 Task: Create a due date automation trigger when advanced on, 2 days before a card is due add dates not starting tomorrow at 11:00 AM.
Action: Mouse moved to (1120, 330)
Screenshot: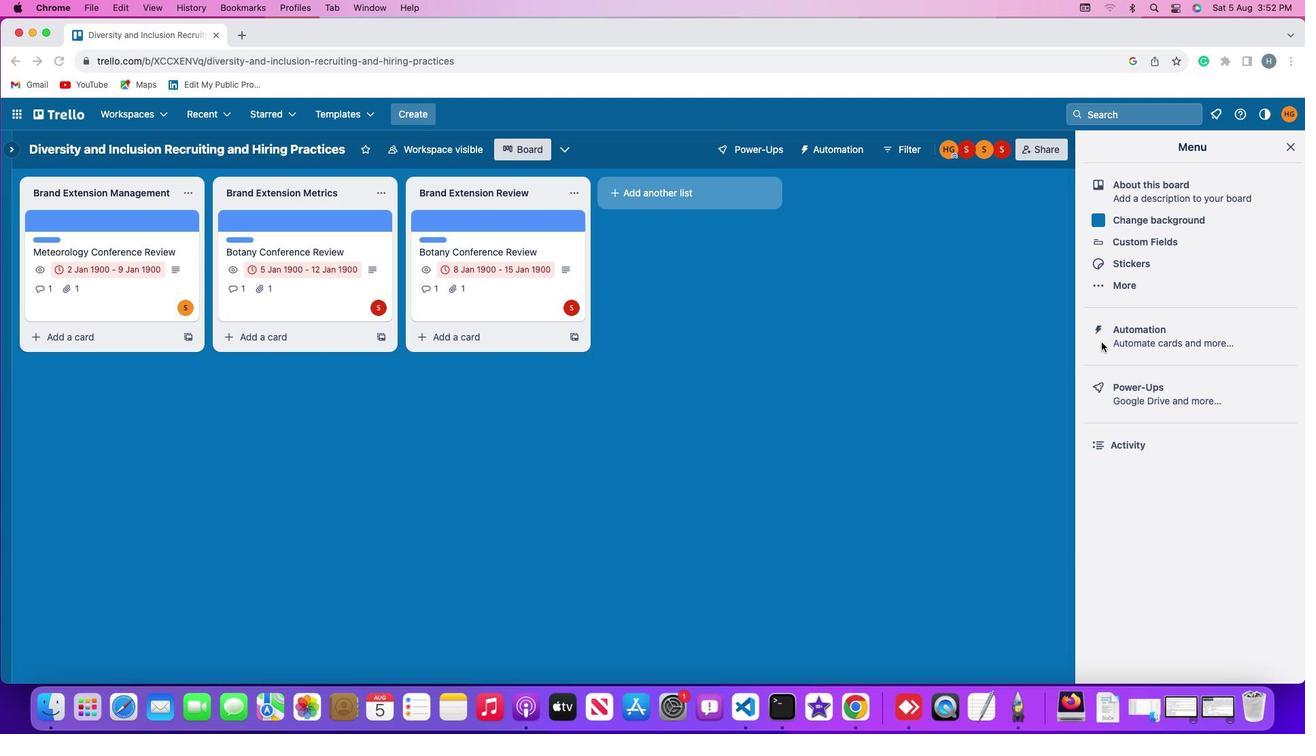 
Action: Mouse pressed left at (1120, 330)
Screenshot: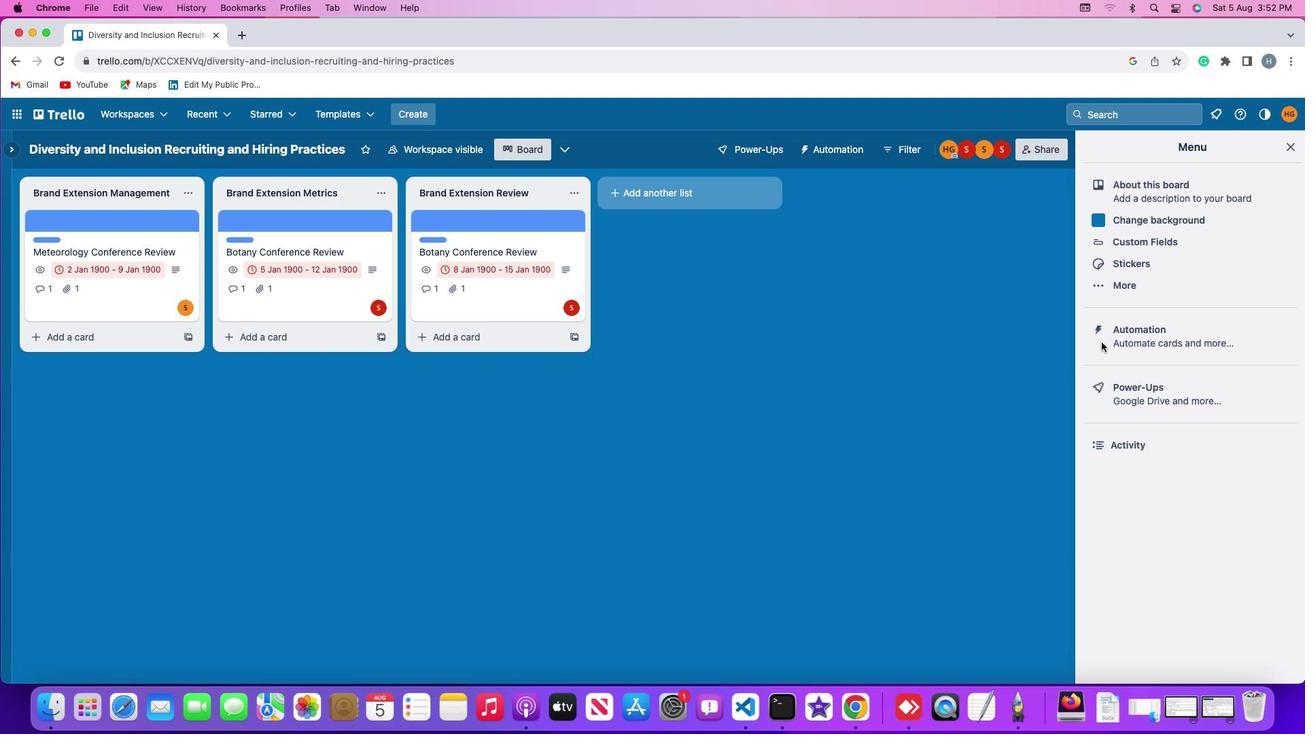 
Action: Mouse moved to (1120, 329)
Screenshot: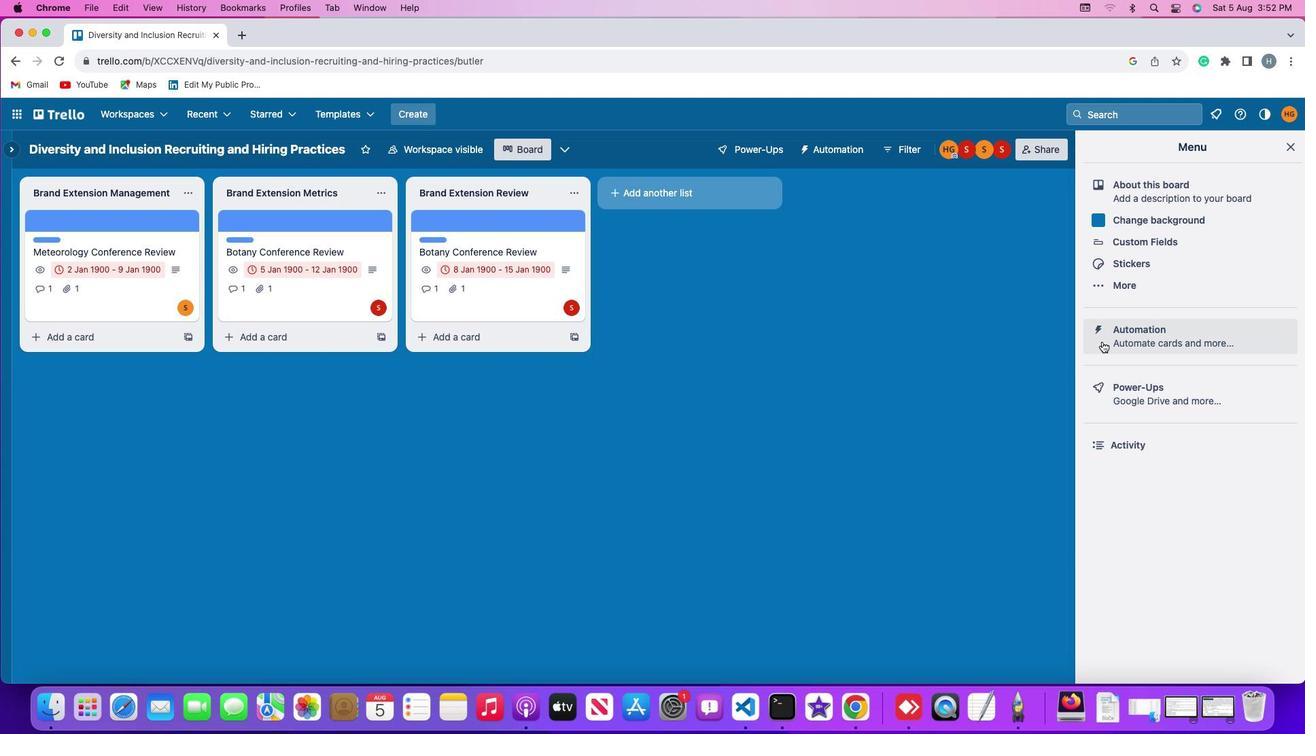 
Action: Mouse pressed left at (1120, 329)
Screenshot: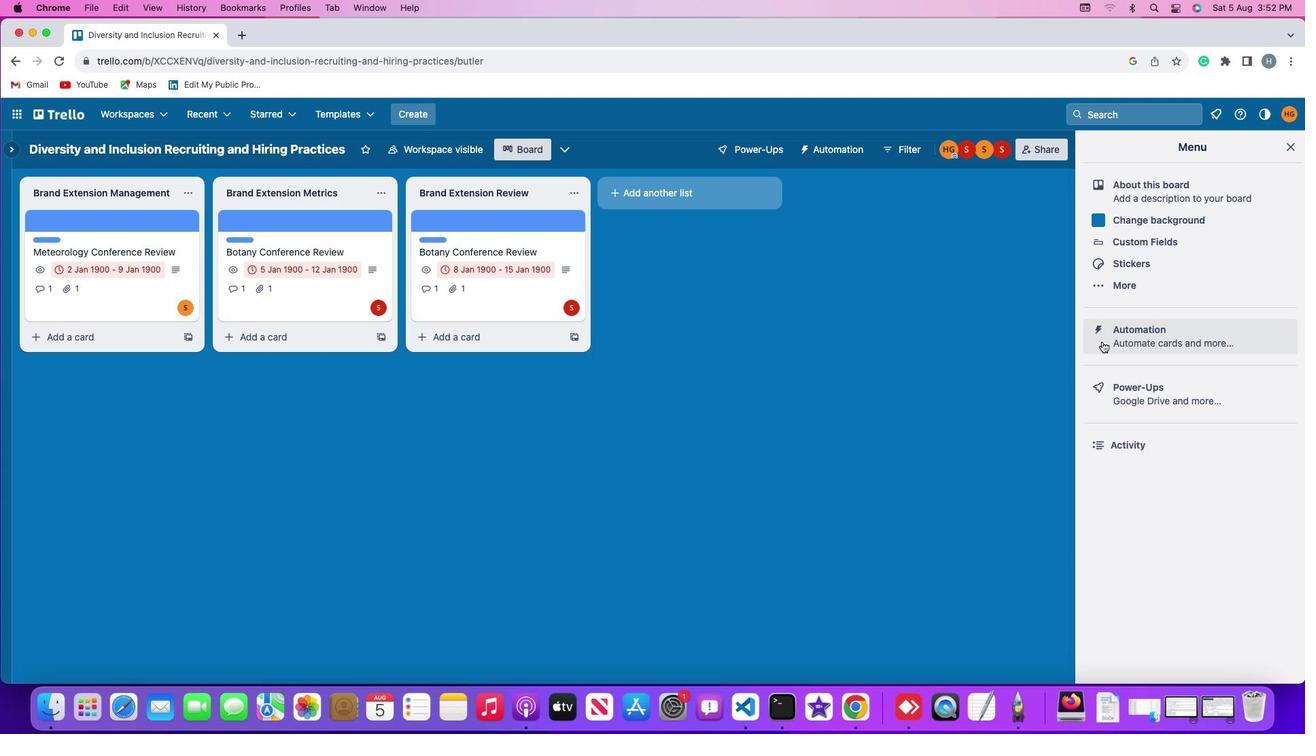 
Action: Mouse moved to (19, 310)
Screenshot: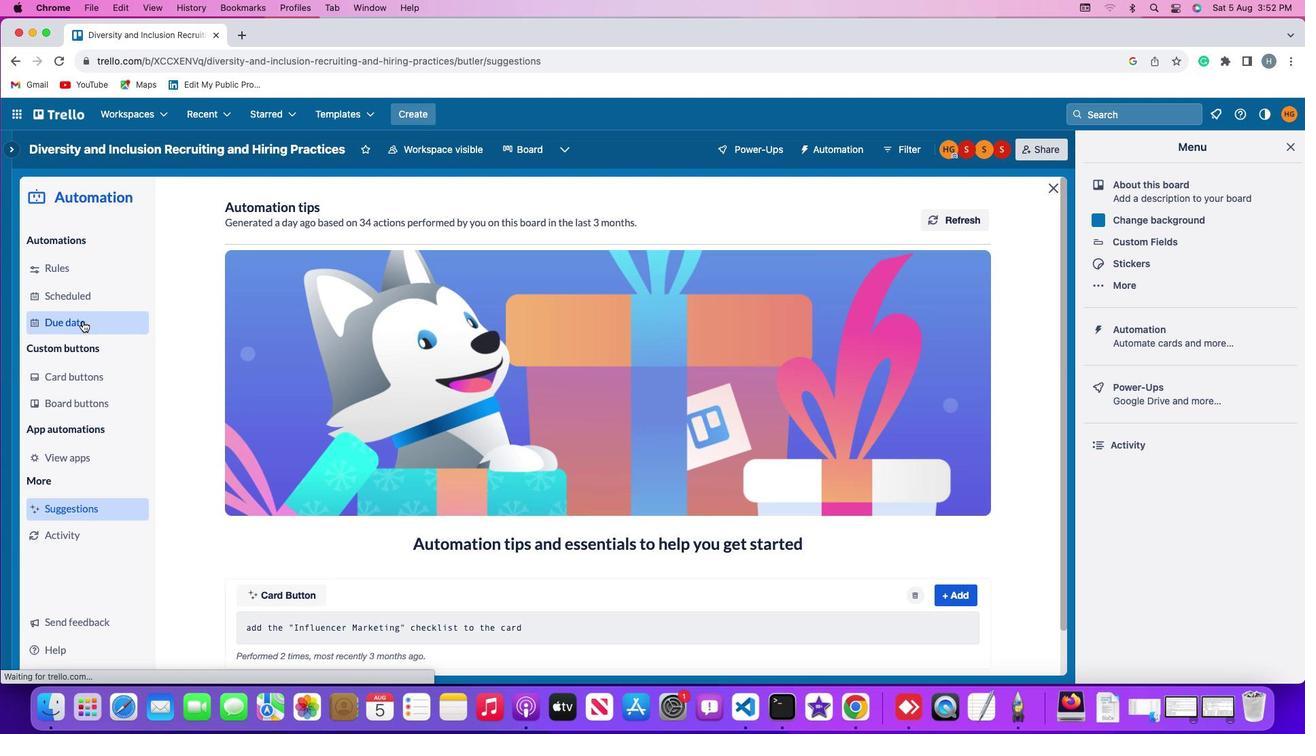 
Action: Mouse pressed left at (19, 310)
Screenshot: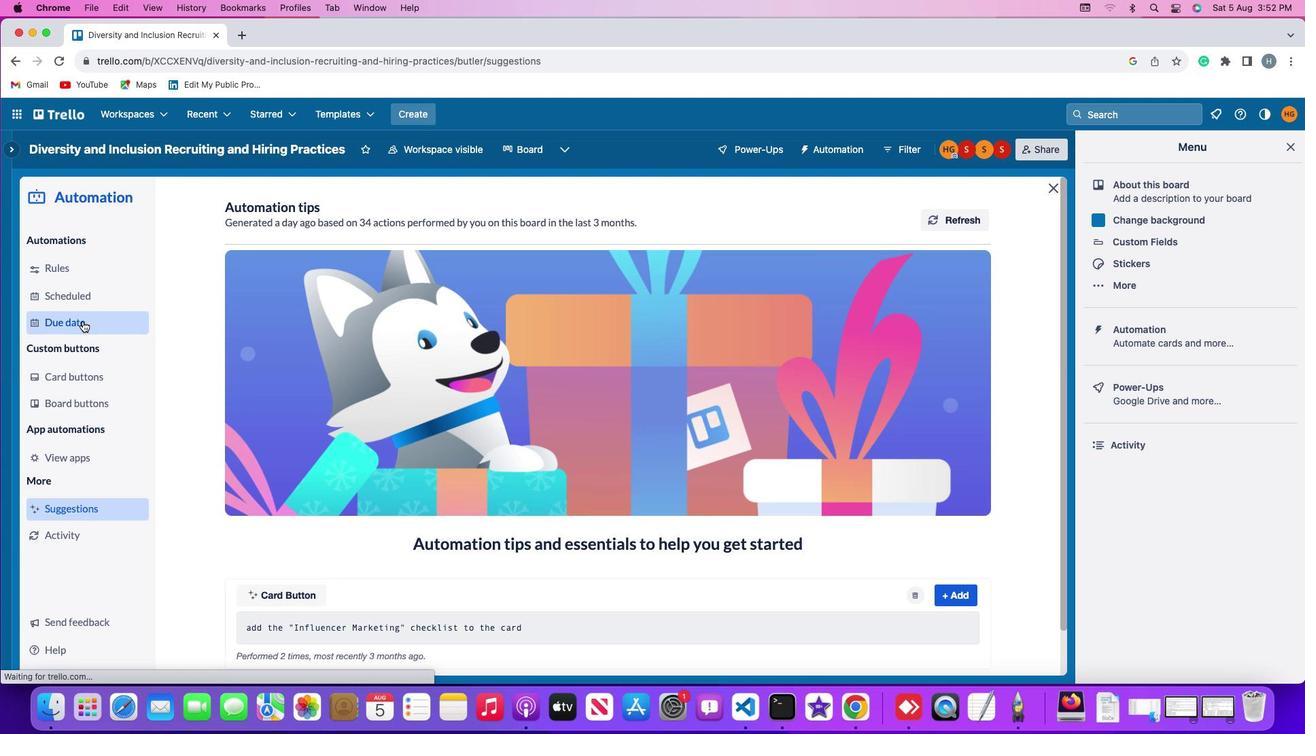 
Action: Mouse moved to (907, 209)
Screenshot: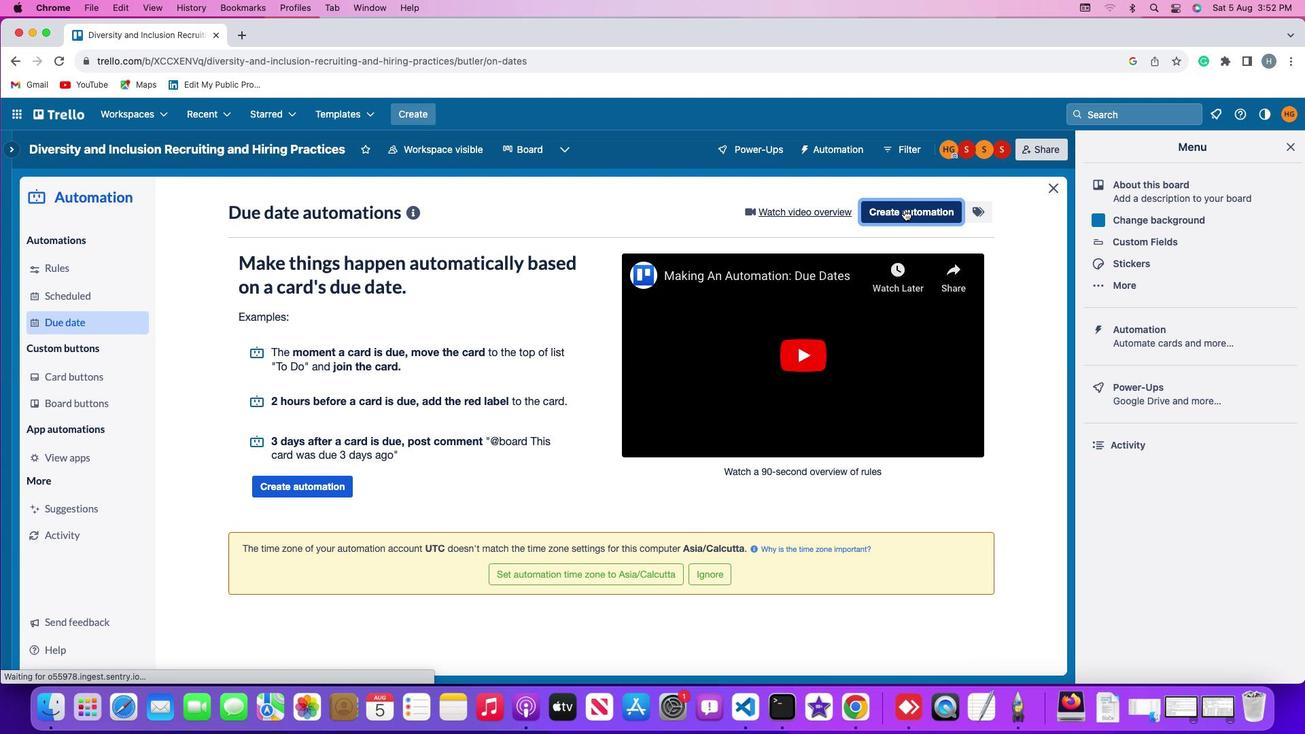 
Action: Mouse pressed left at (907, 209)
Screenshot: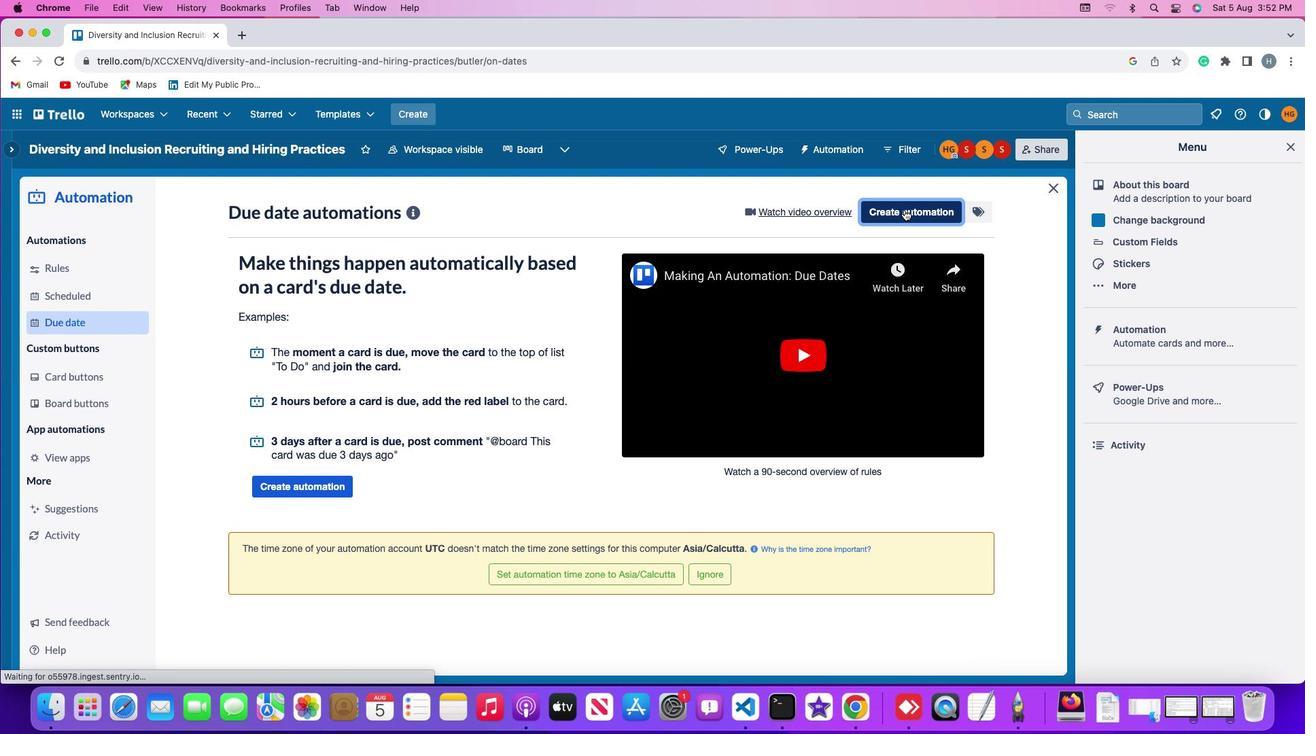 
Action: Mouse moved to (638, 333)
Screenshot: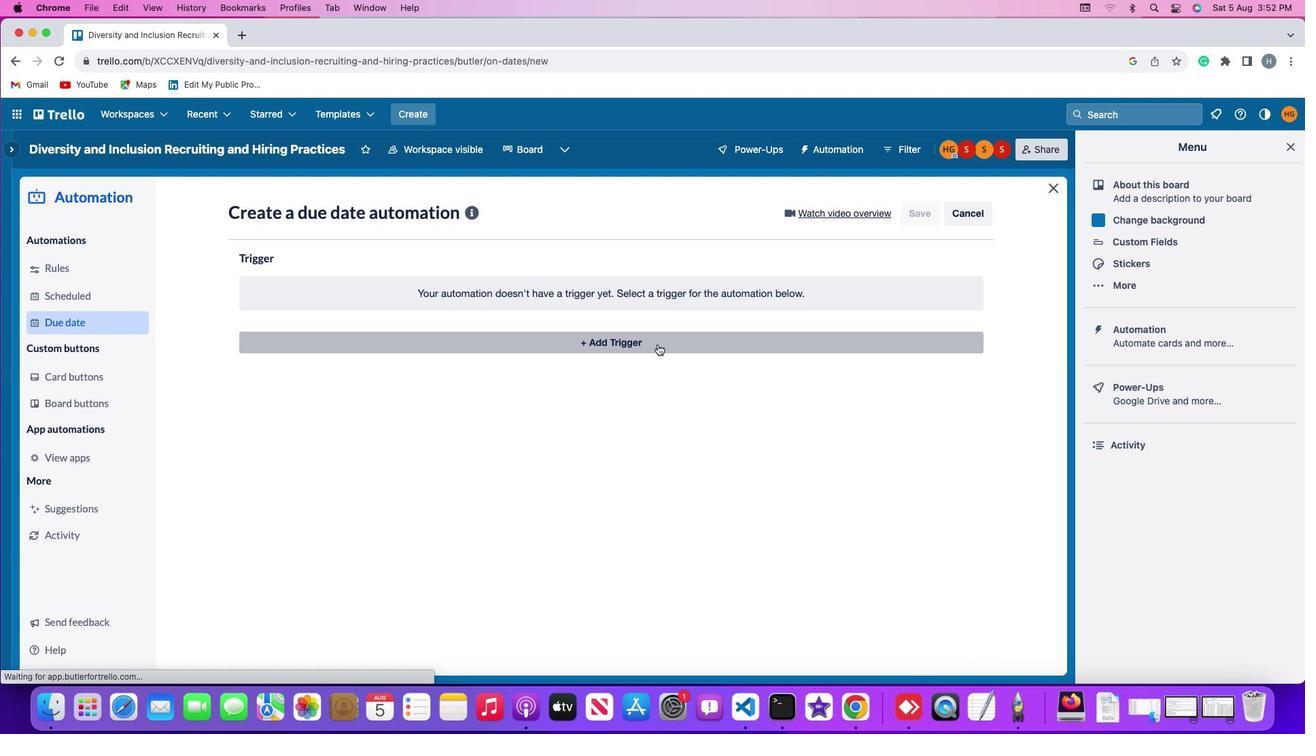 
Action: Mouse pressed left at (638, 333)
Screenshot: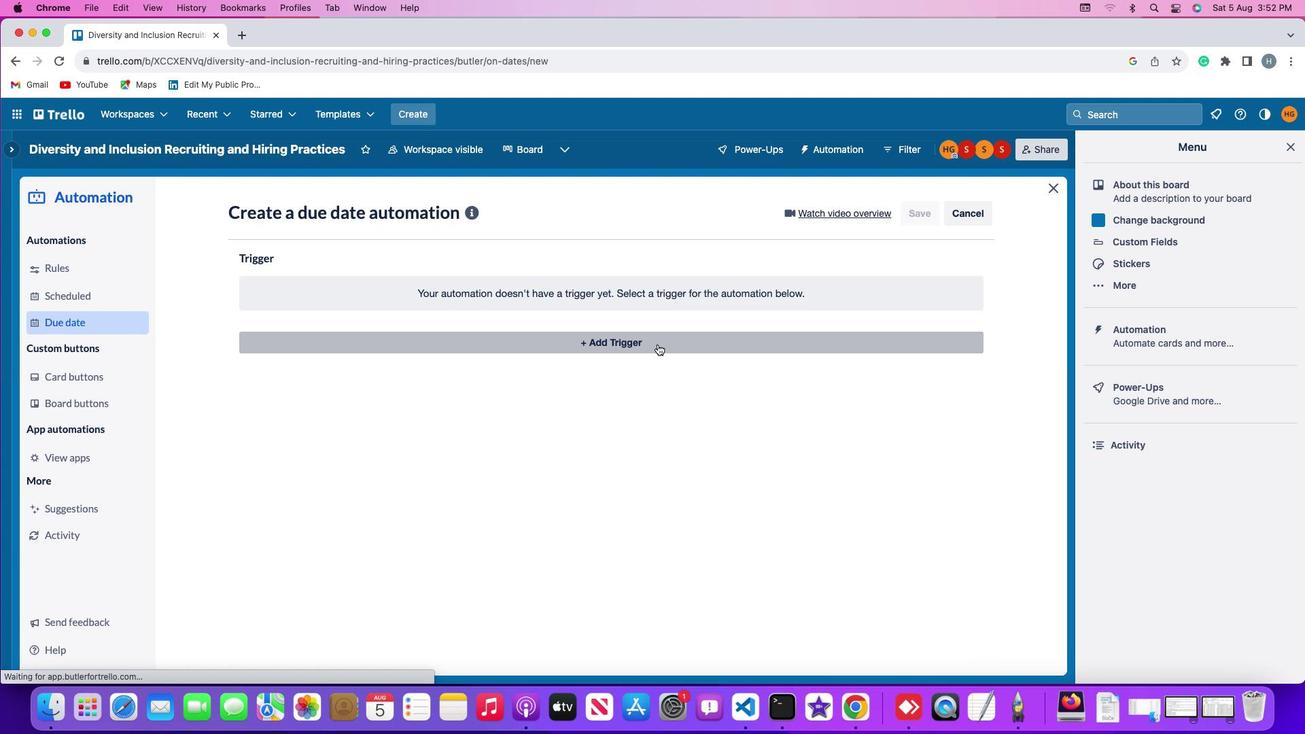
Action: Mouse moved to (215, 517)
Screenshot: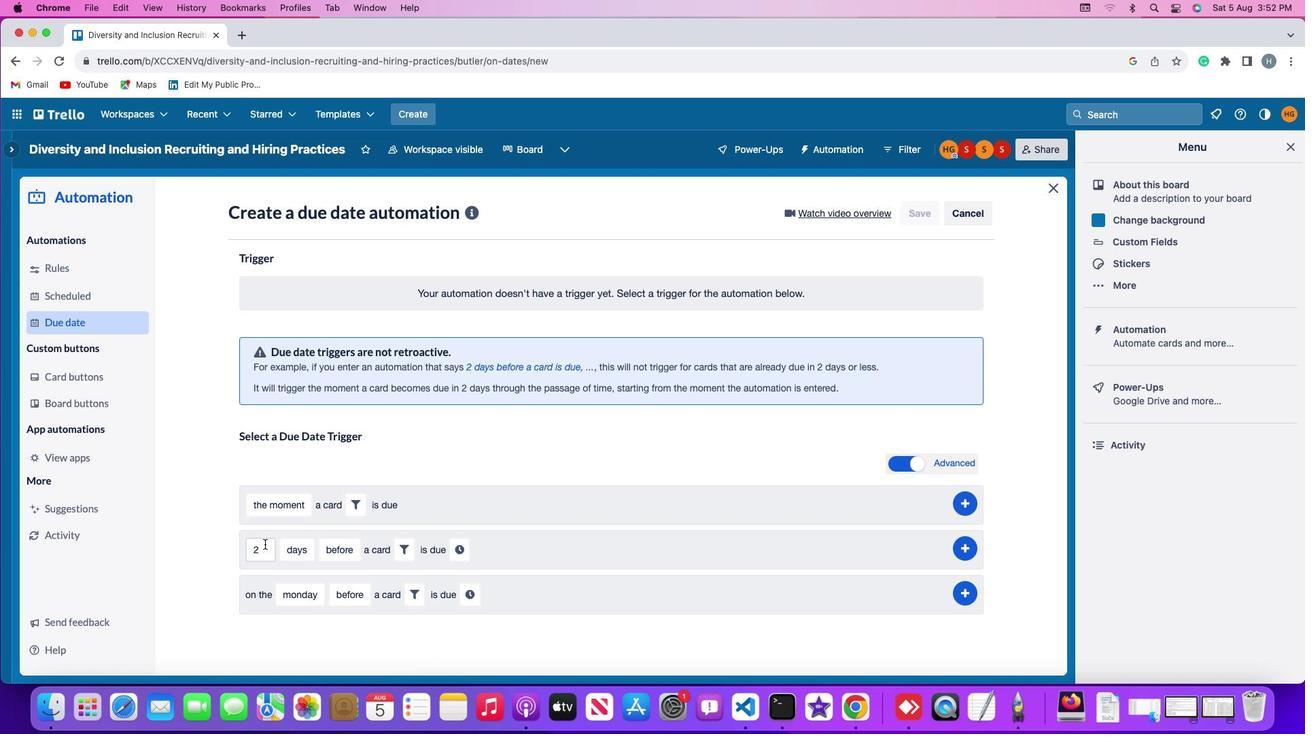 
Action: Mouse pressed left at (215, 517)
Screenshot: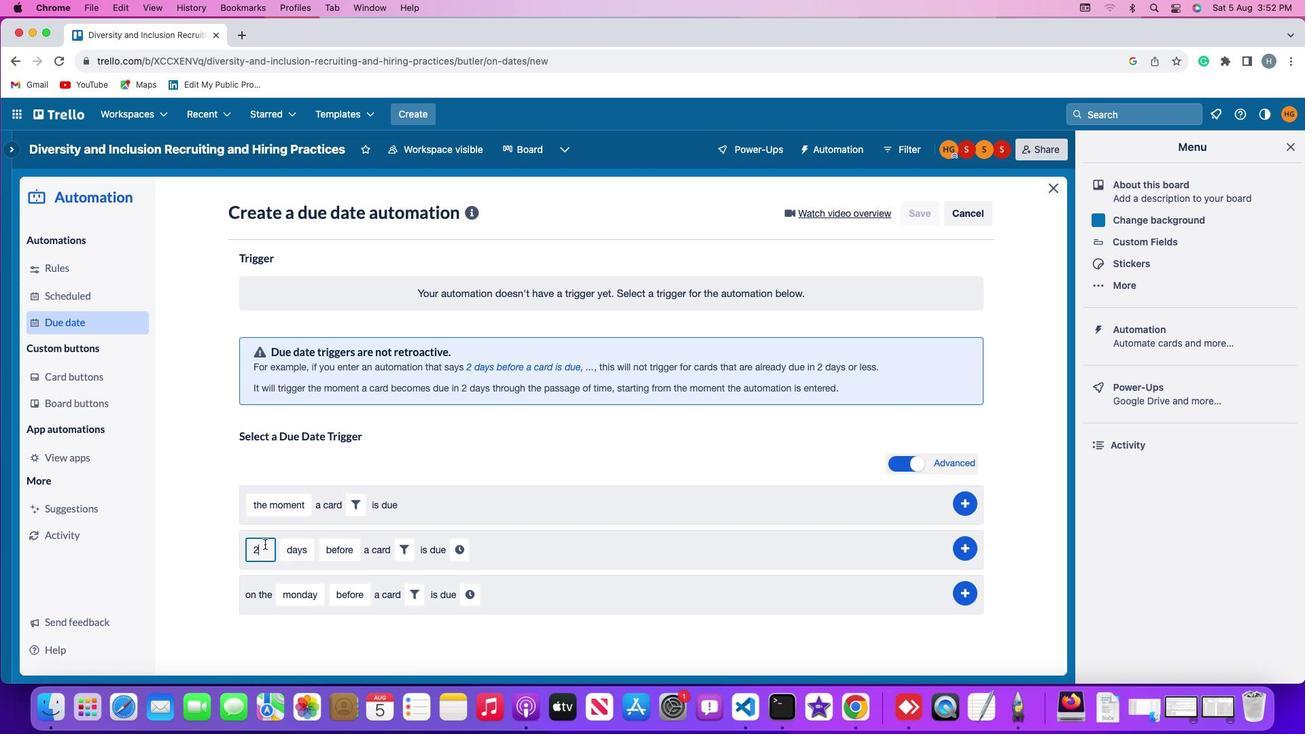 
Action: Key pressed Key.backspace'2'
Screenshot: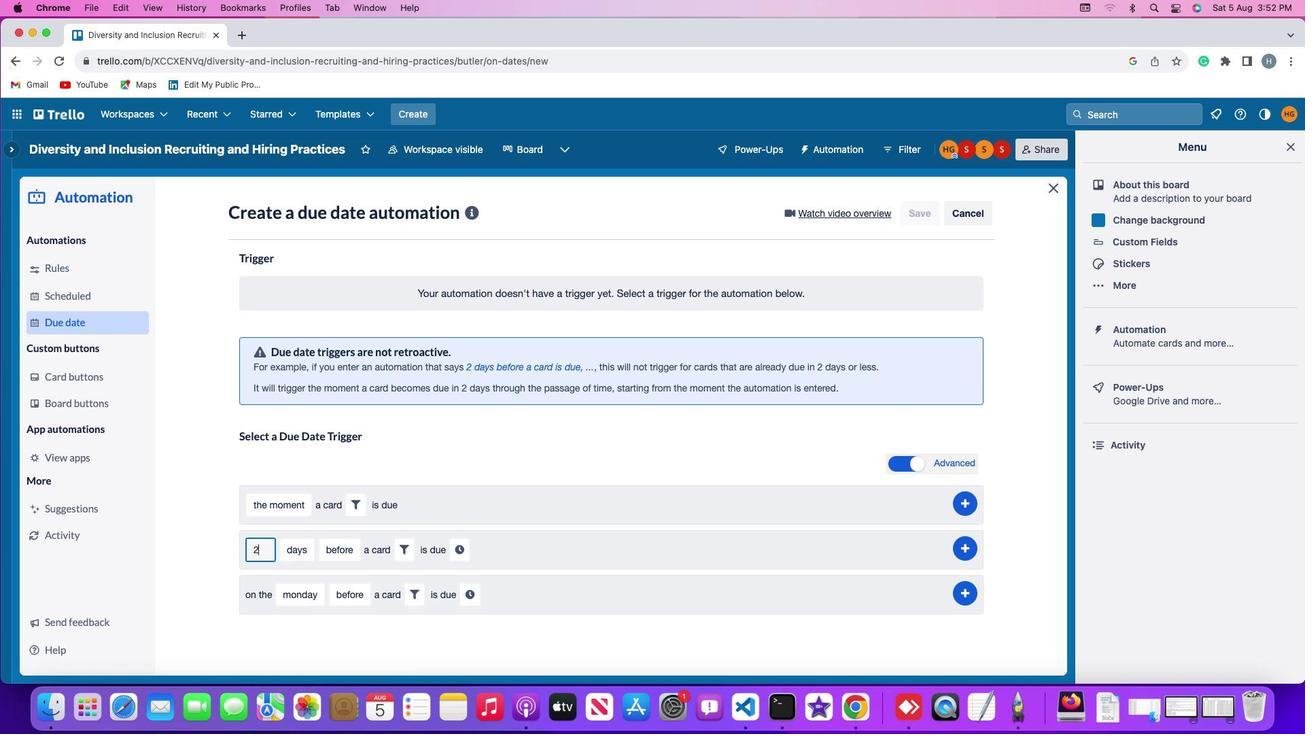 
Action: Mouse moved to (252, 518)
Screenshot: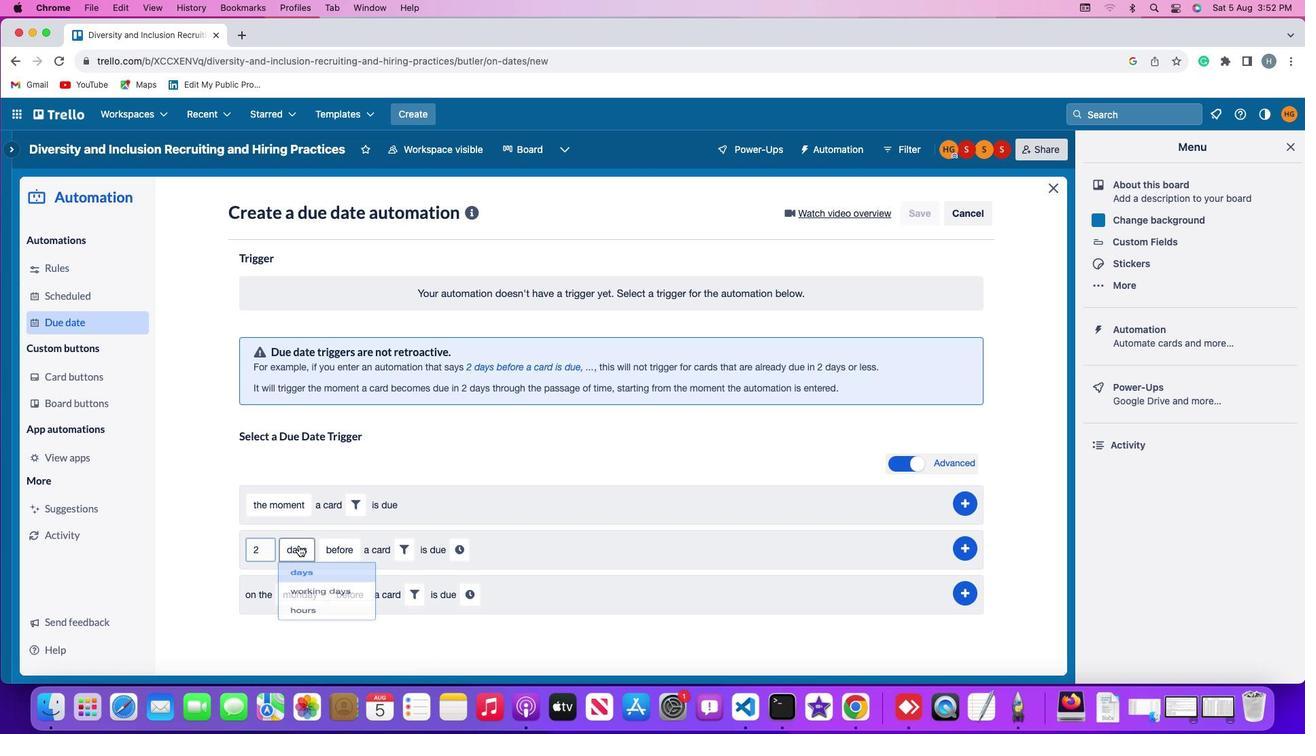 
Action: Mouse pressed left at (252, 518)
Screenshot: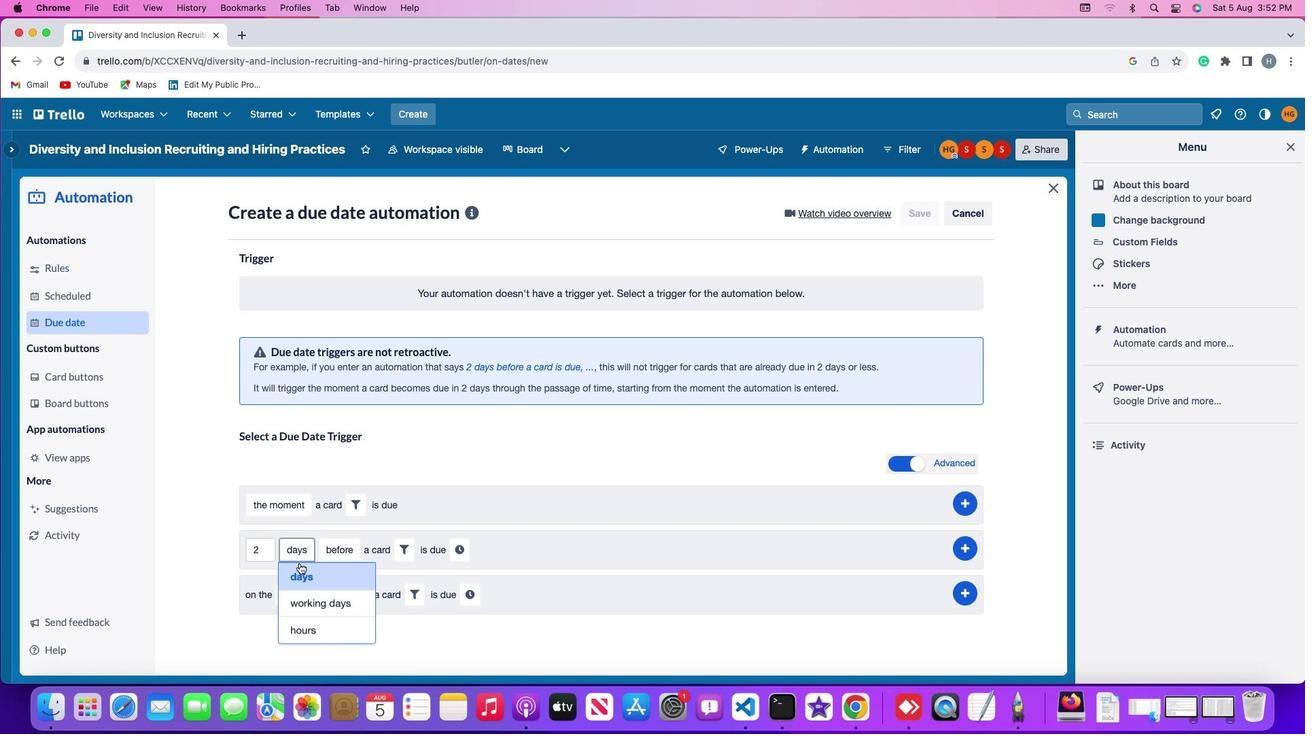 
Action: Mouse moved to (253, 543)
Screenshot: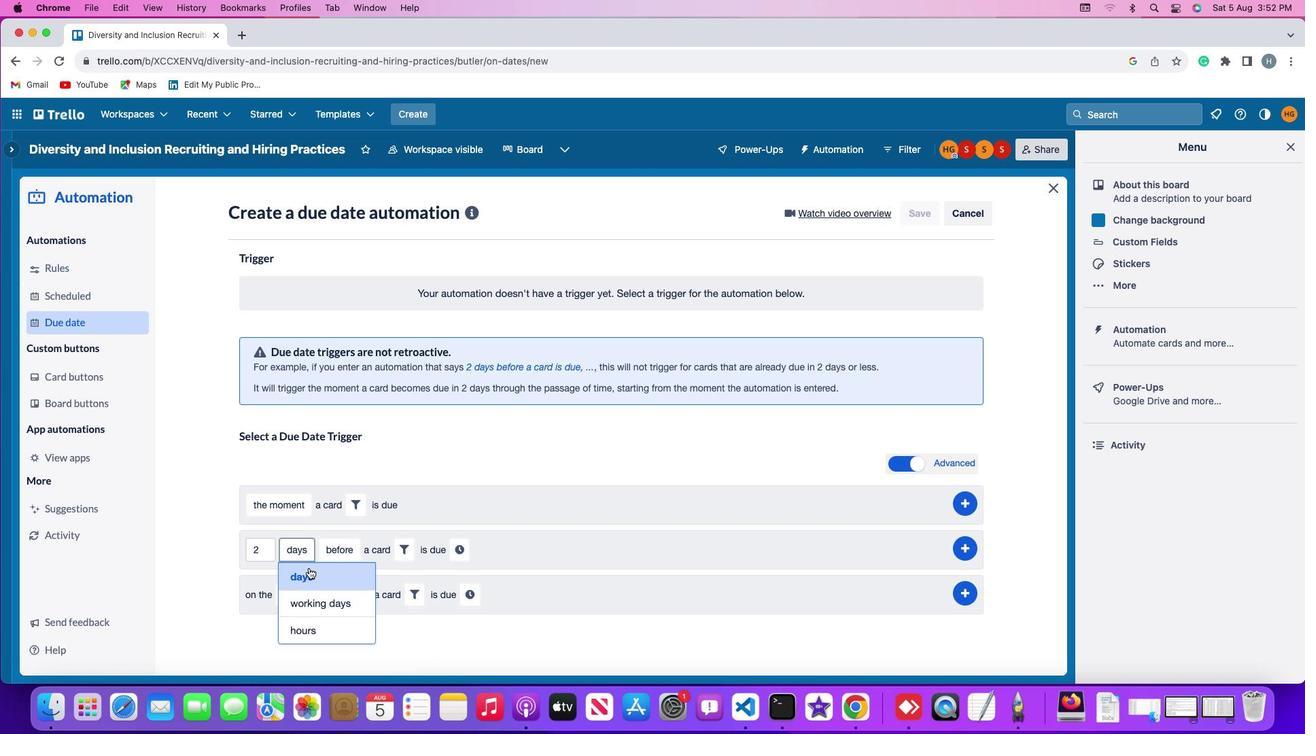 
Action: Mouse pressed left at (253, 543)
Screenshot: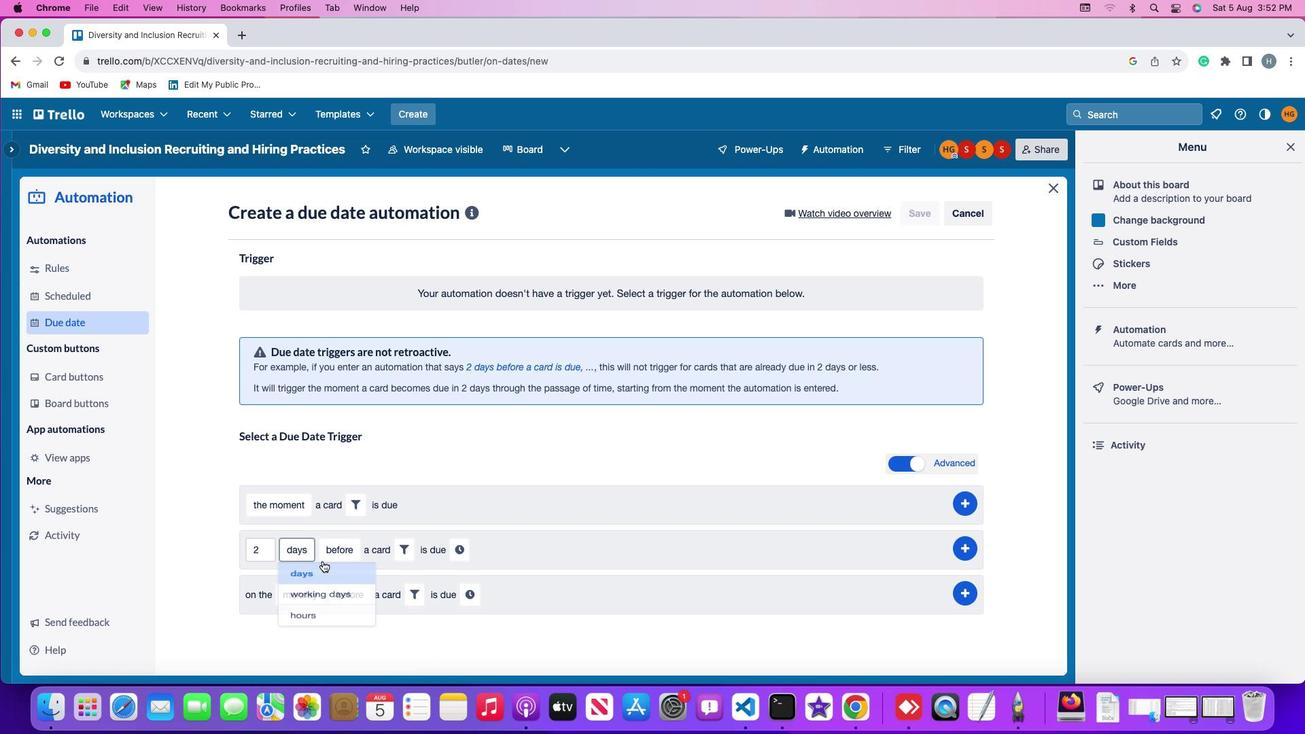 
Action: Mouse moved to (293, 522)
Screenshot: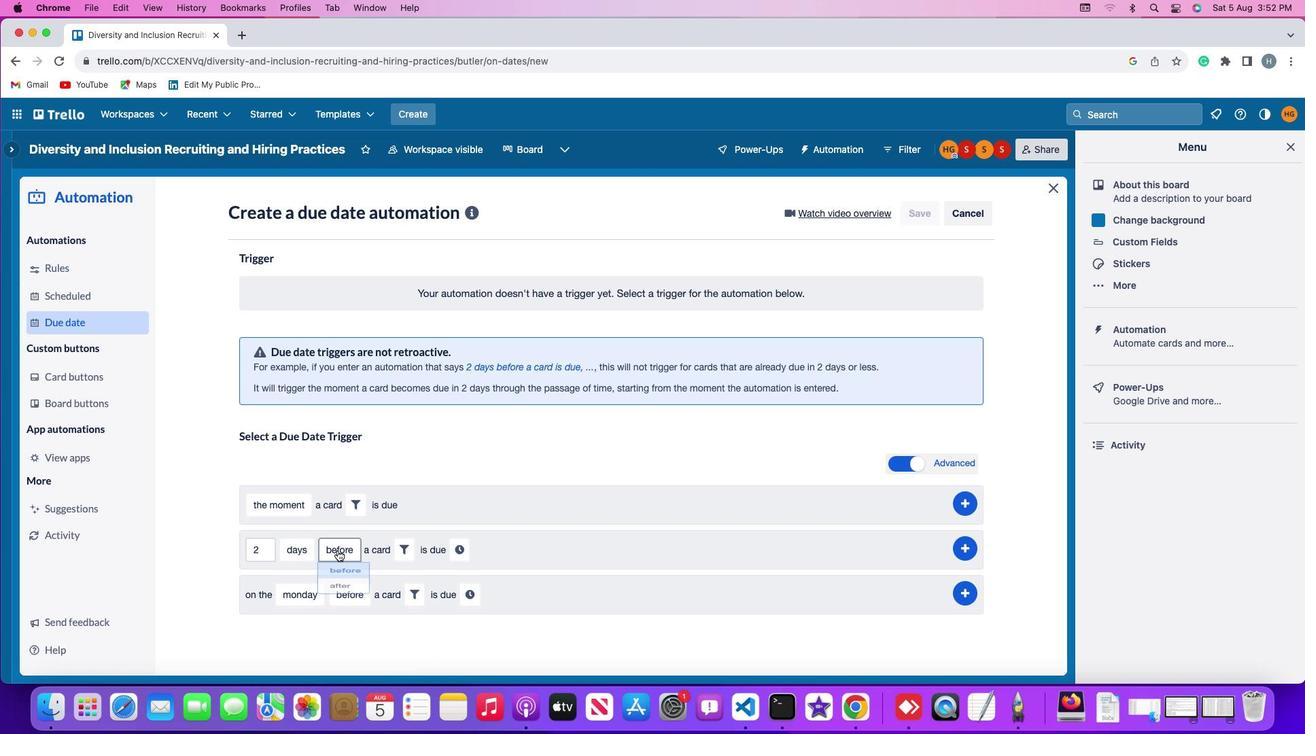 
Action: Mouse pressed left at (293, 522)
Screenshot: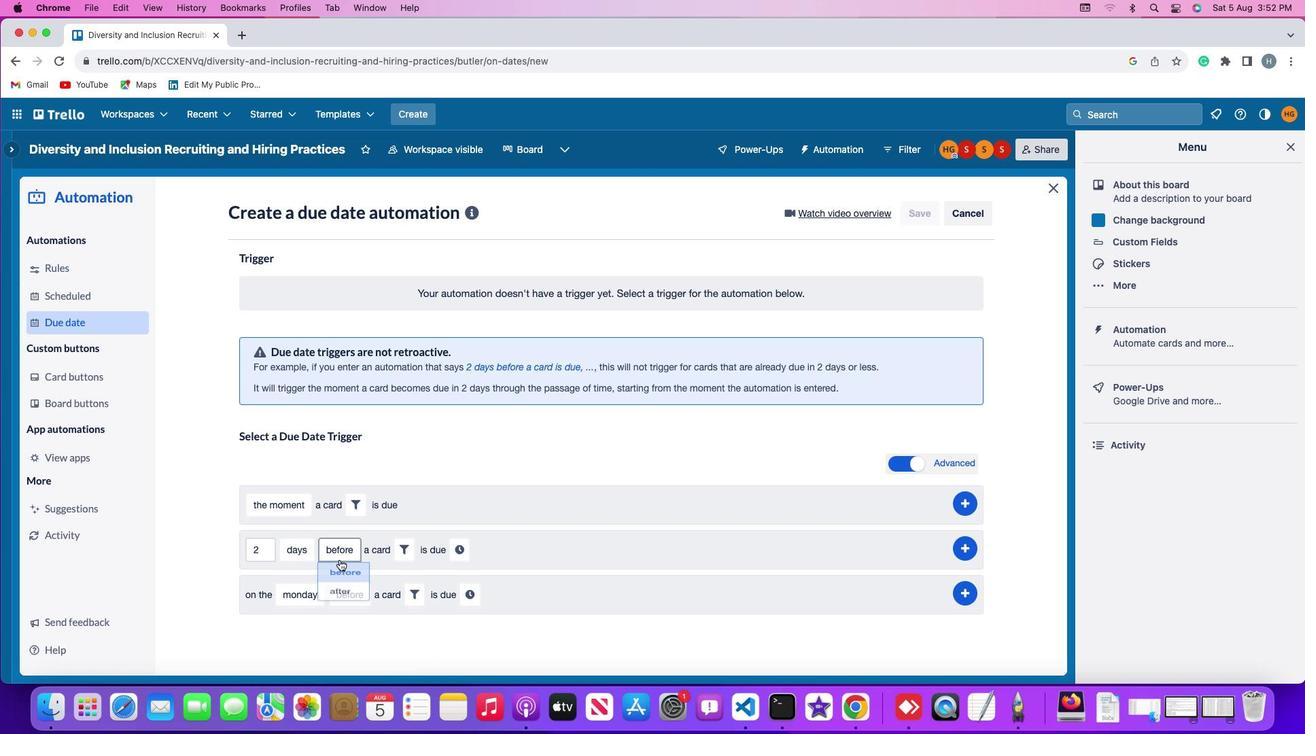 
Action: Mouse moved to (303, 544)
Screenshot: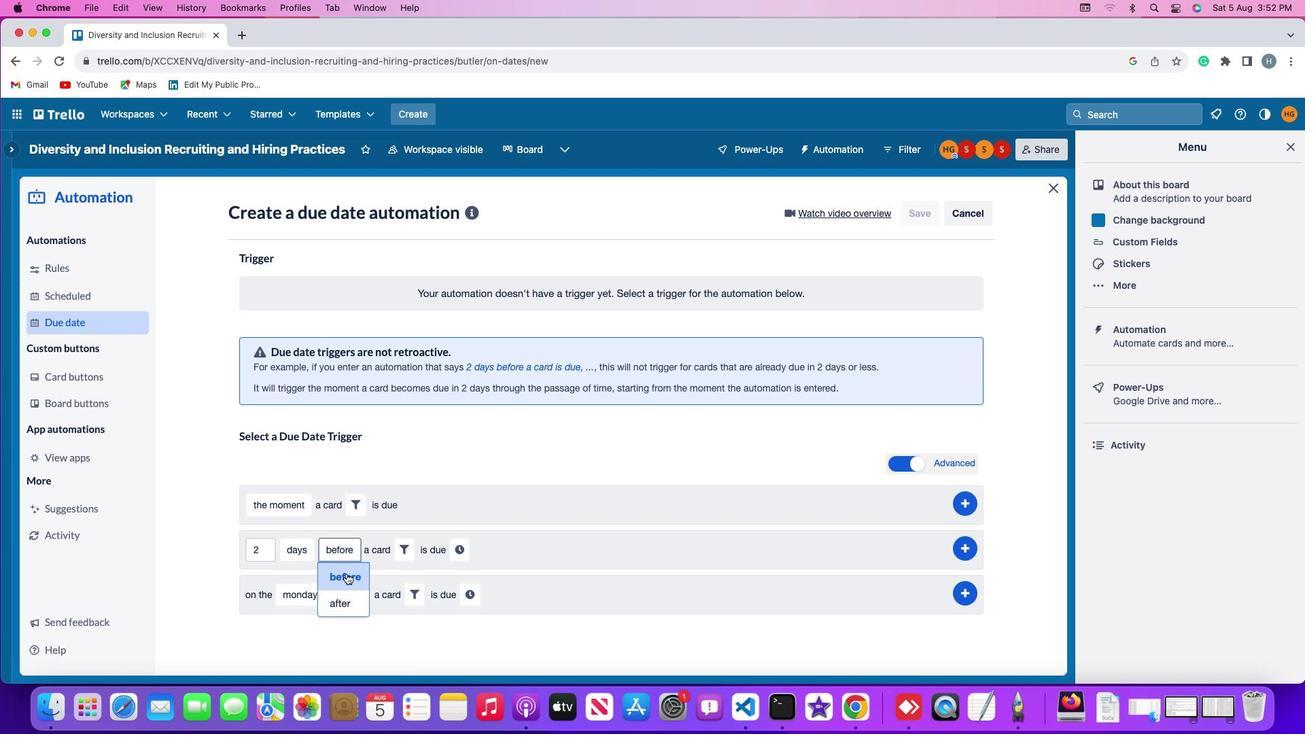 
Action: Mouse pressed left at (303, 544)
Screenshot: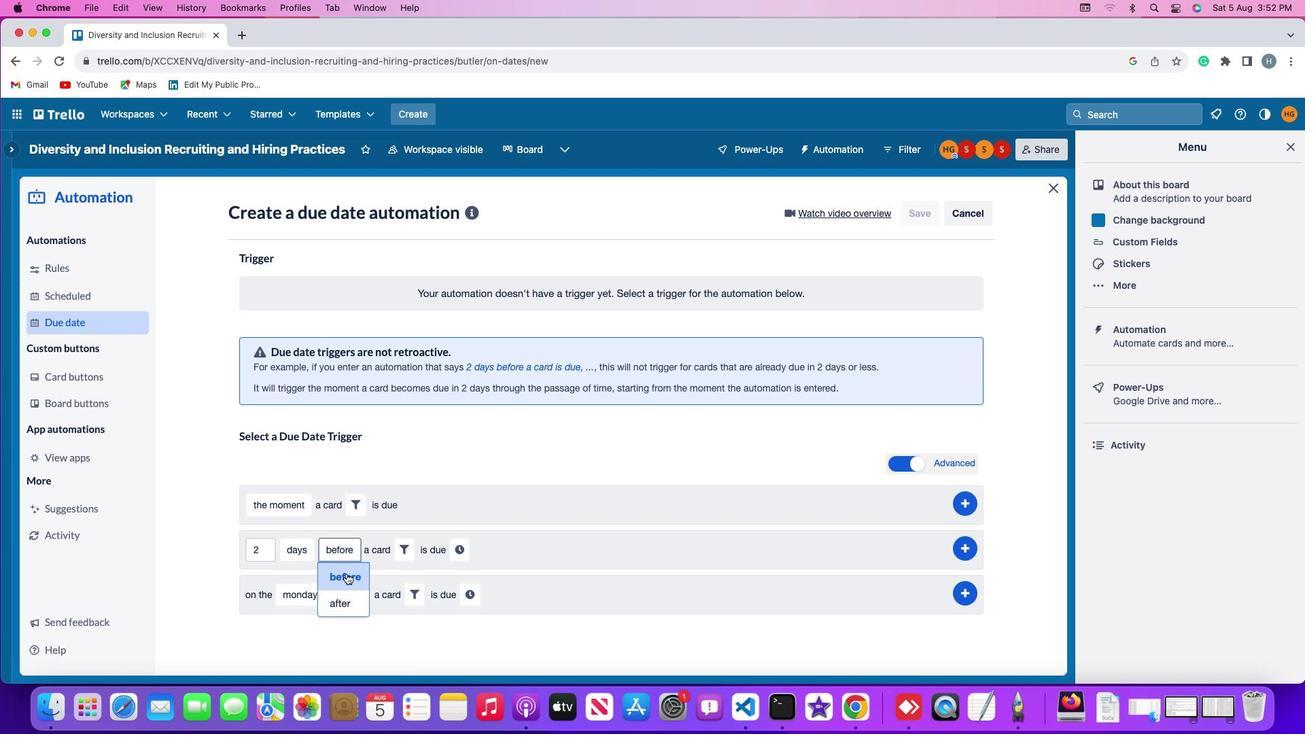 
Action: Mouse moved to (364, 527)
Screenshot: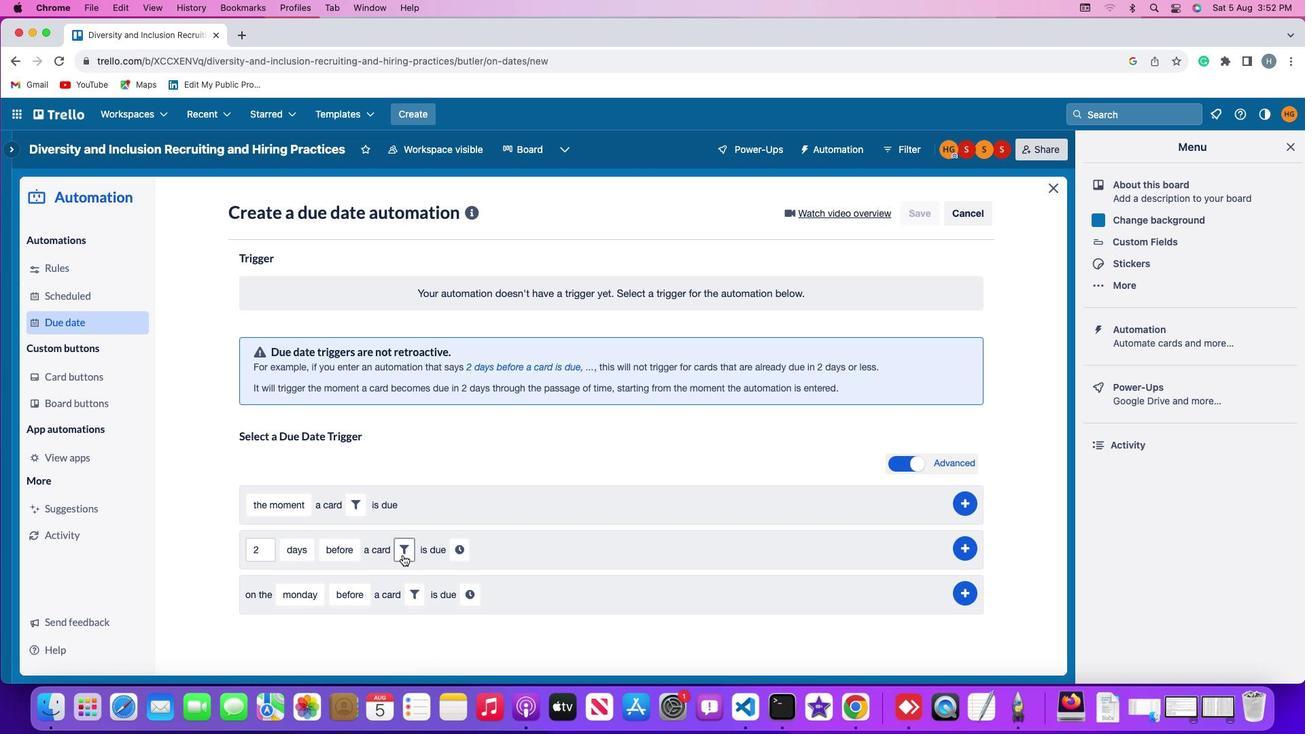
Action: Mouse pressed left at (364, 527)
Screenshot: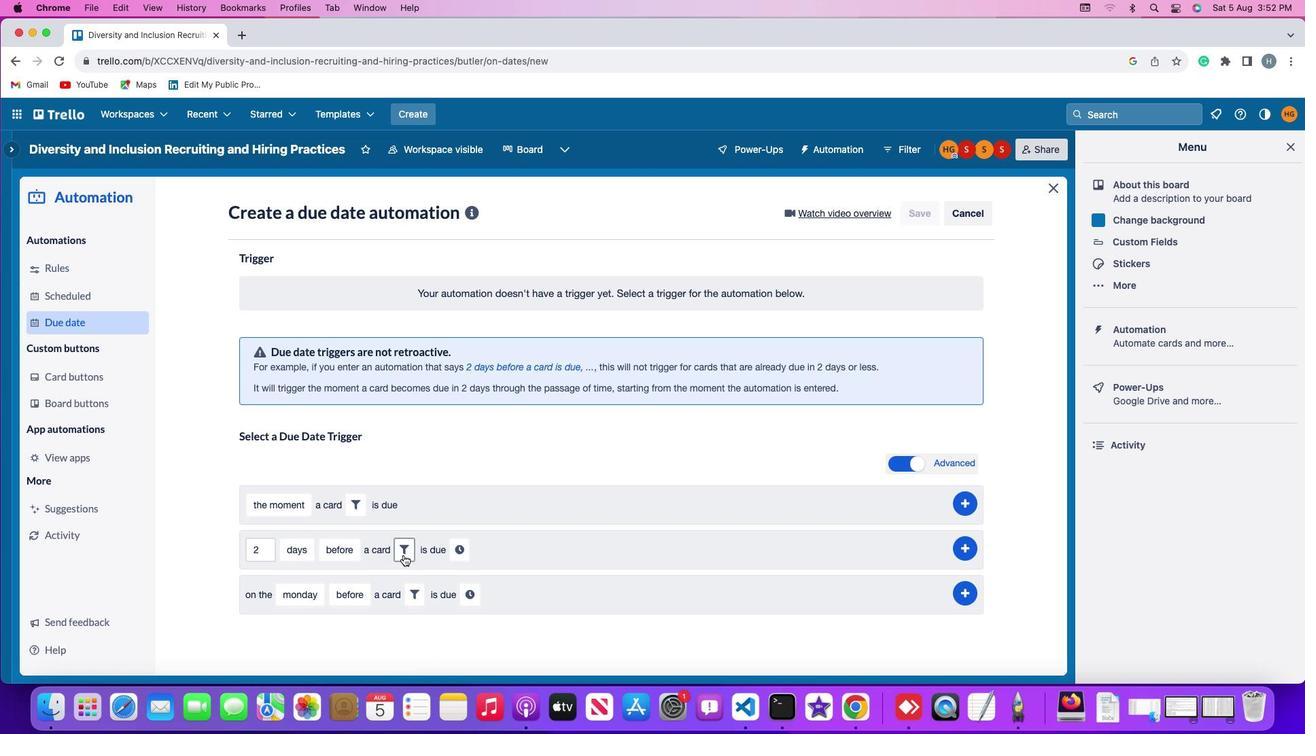 
Action: Mouse moved to (439, 562)
Screenshot: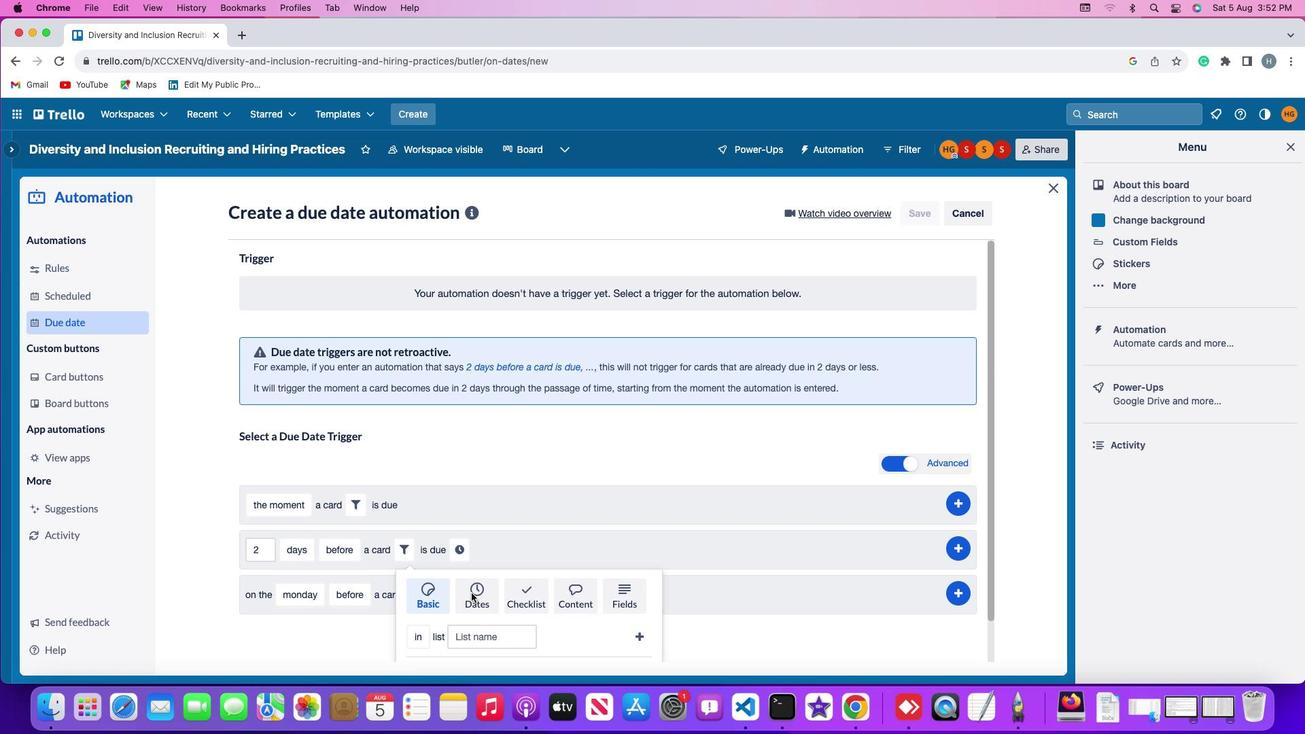 
Action: Mouse pressed left at (439, 562)
Screenshot: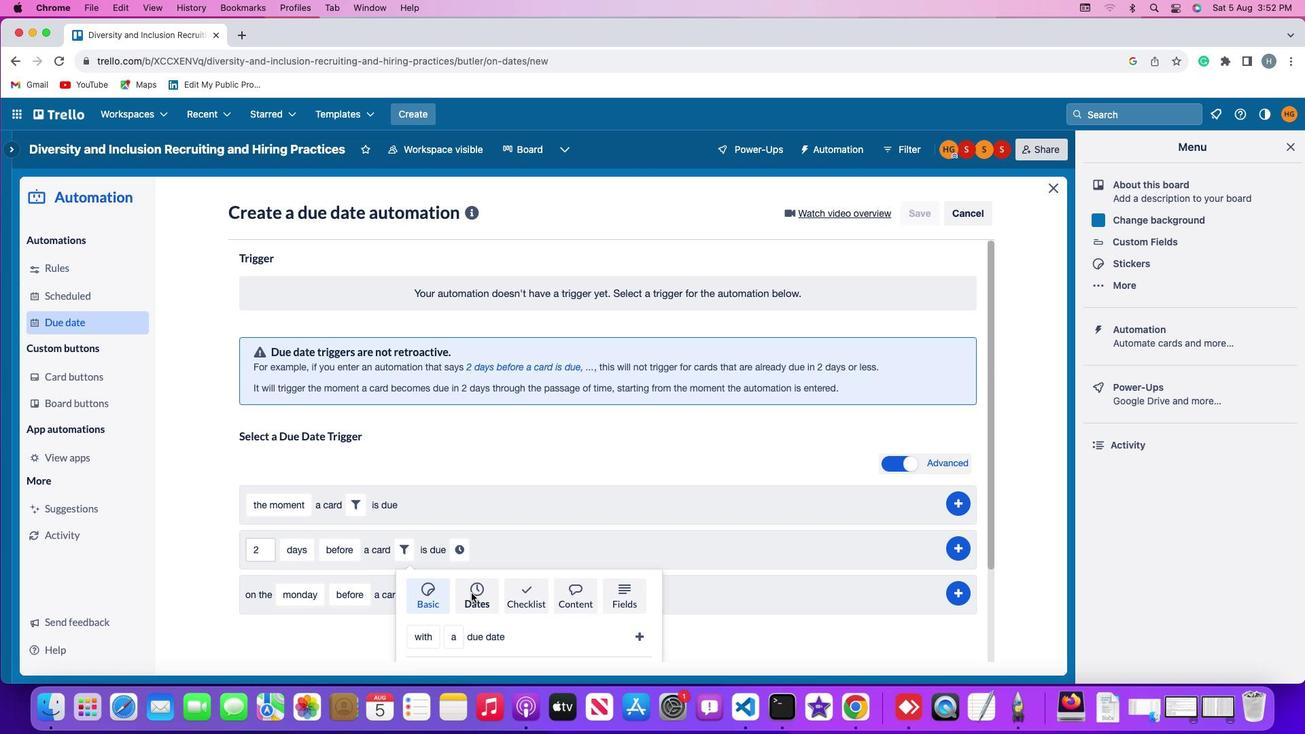 
Action: Mouse moved to (437, 563)
Screenshot: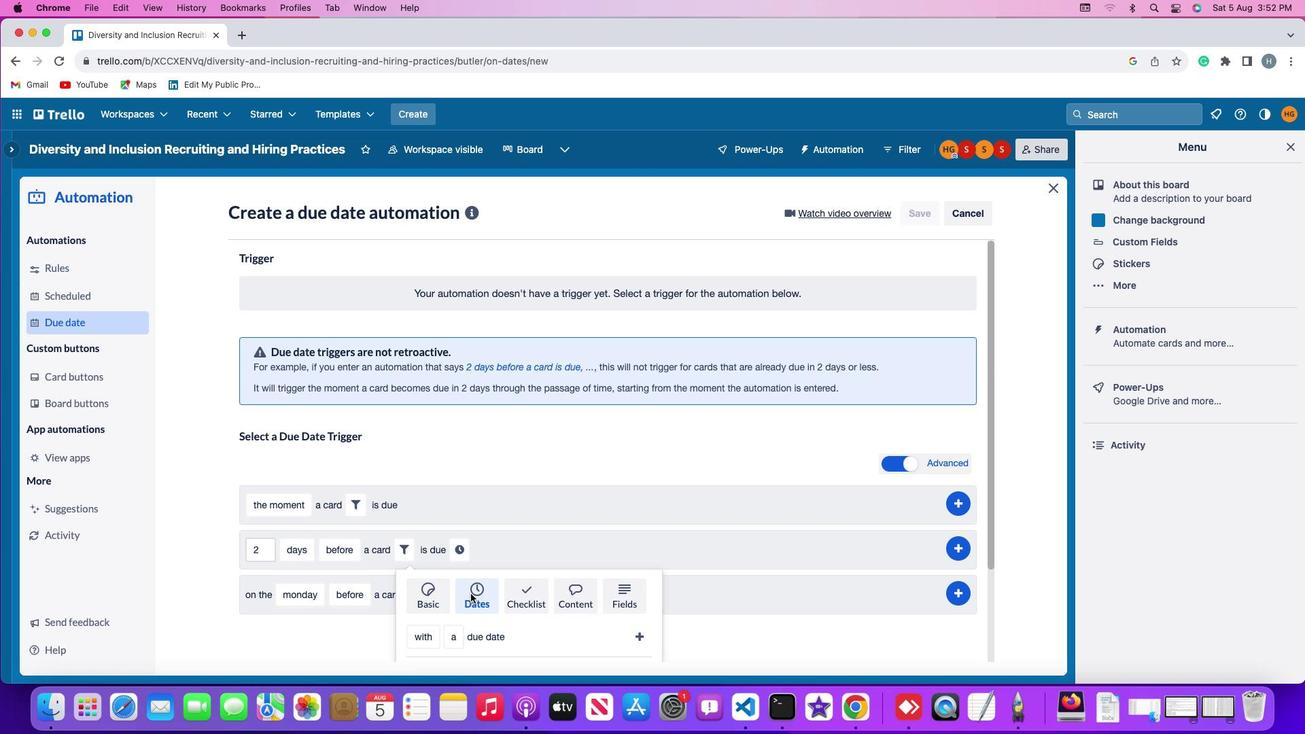 
Action: Mouse scrolled (437, 563) with delta (-70, 12)
Screenshot: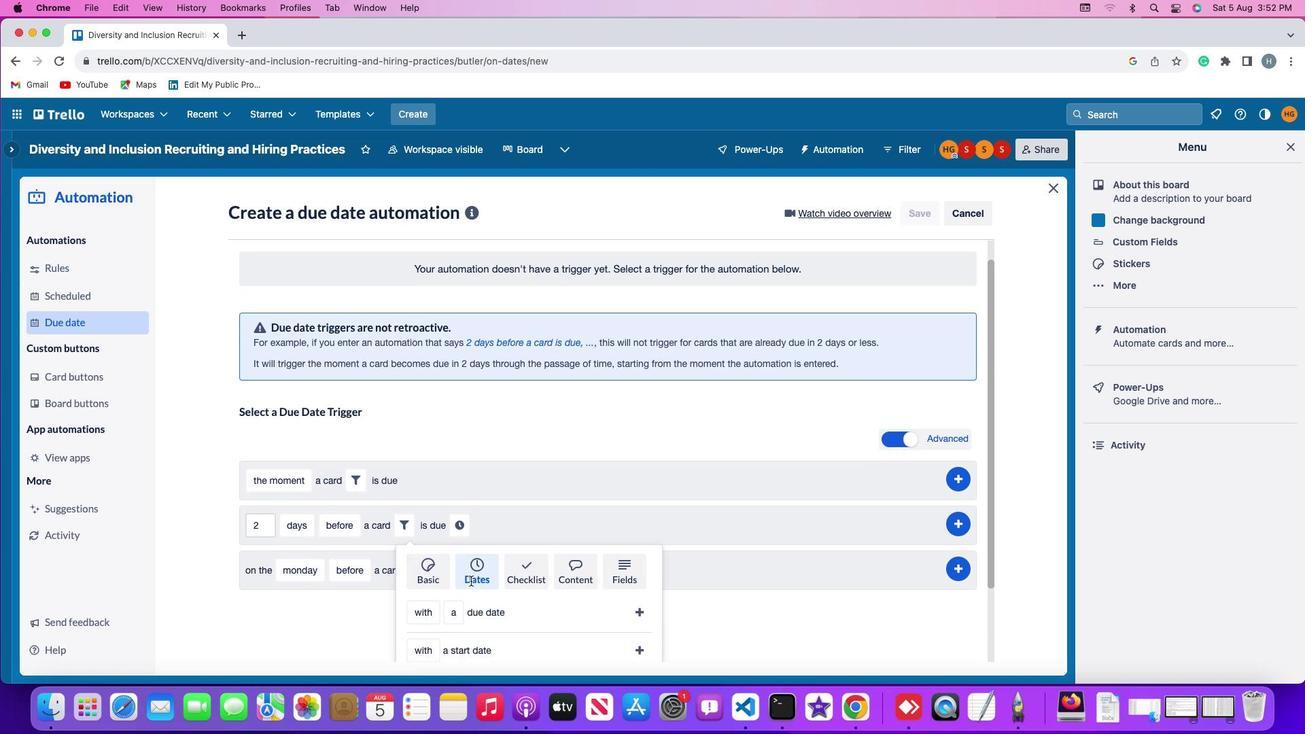 
Action: Mouse moved to (437, 563)
Screenshot: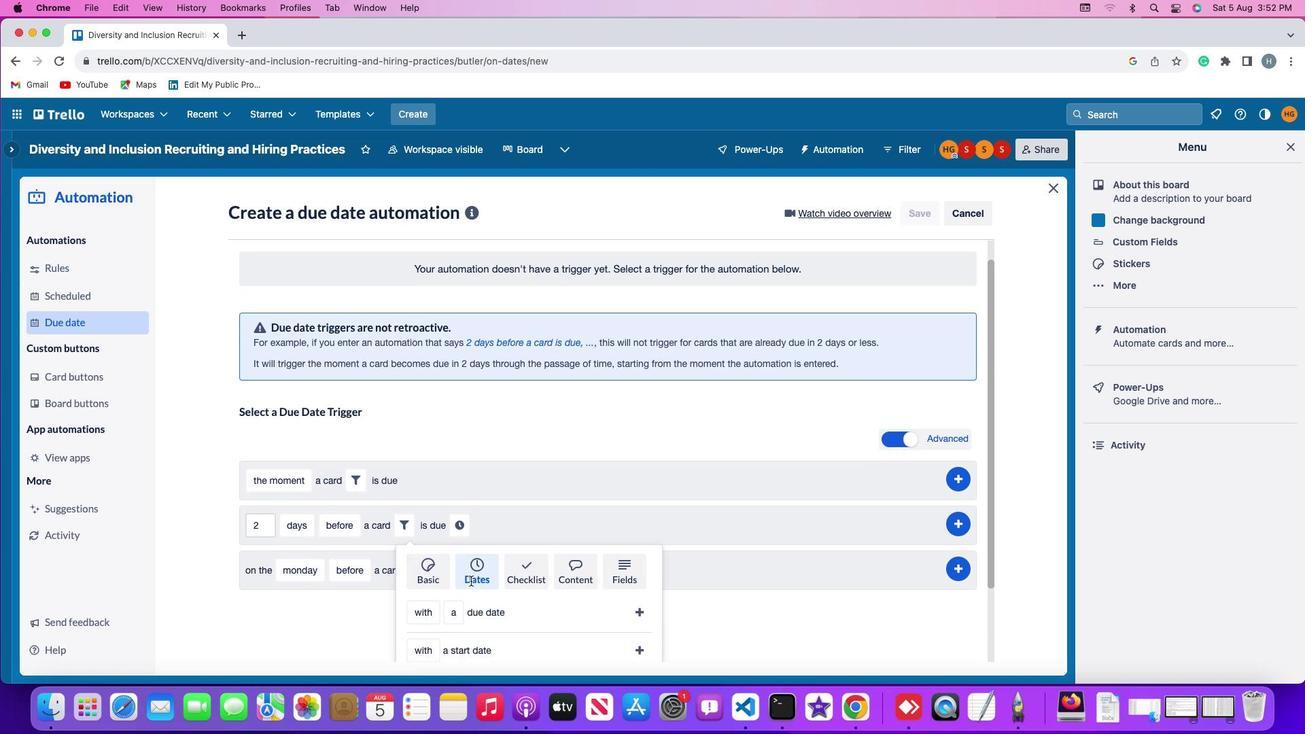 
Action: Mouse scrolled (437, 563) with delta (-70, 12)
Screenshot: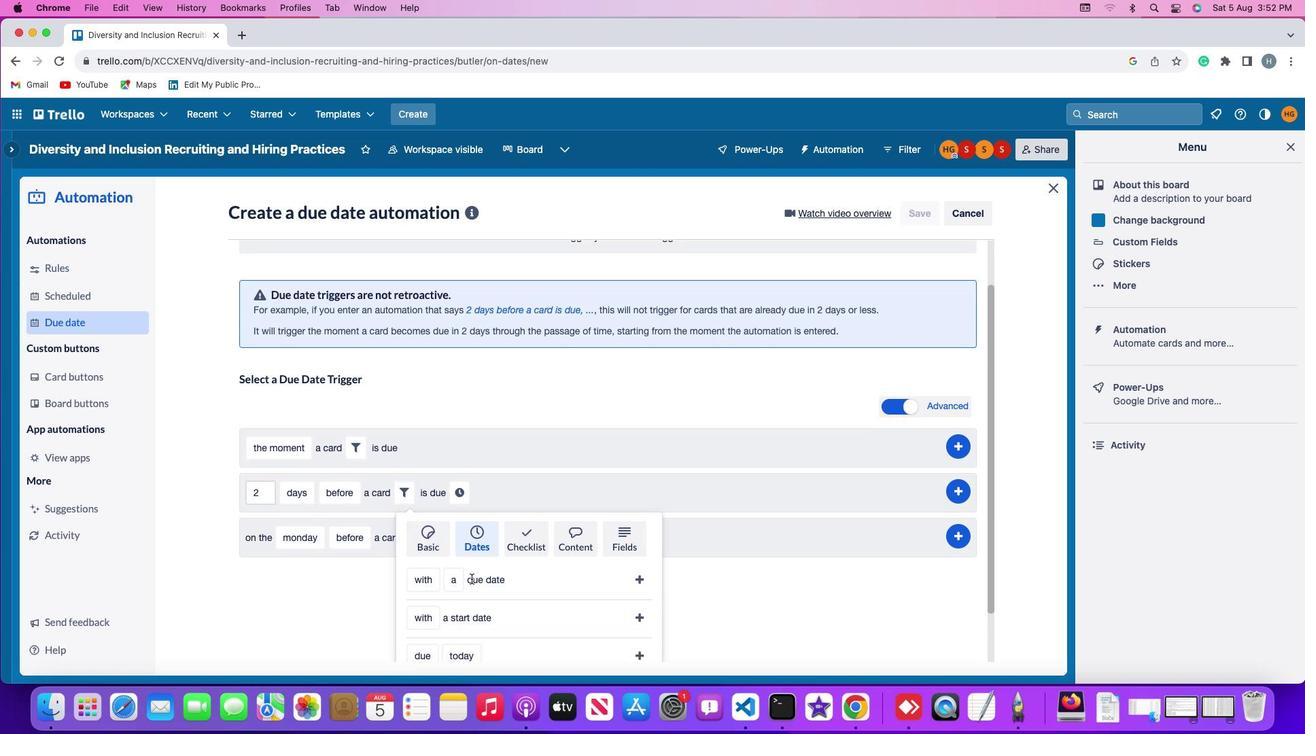 
Action: Mouse scrolled (437, 563) with delta (-70, 11)
Screenshot: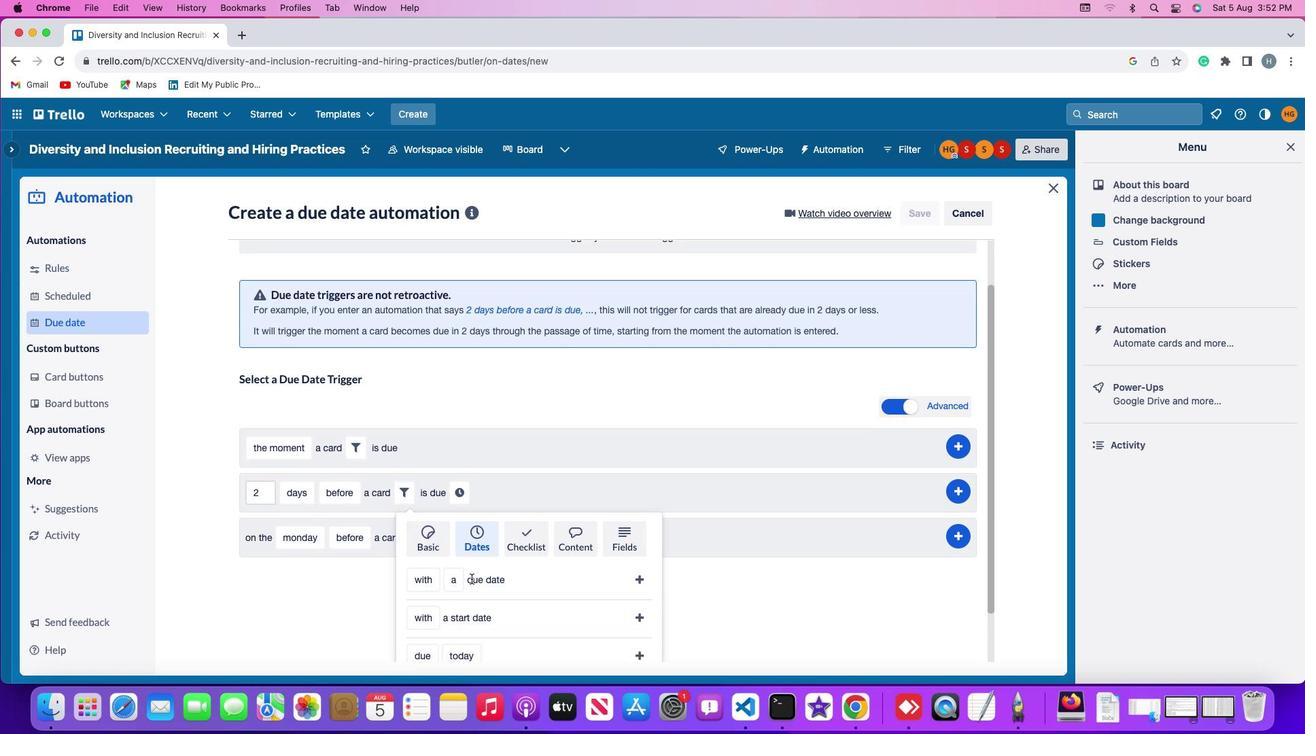 
Action: Mouse scrolled (437, 563) with delta (-70, 10)
Screenshot: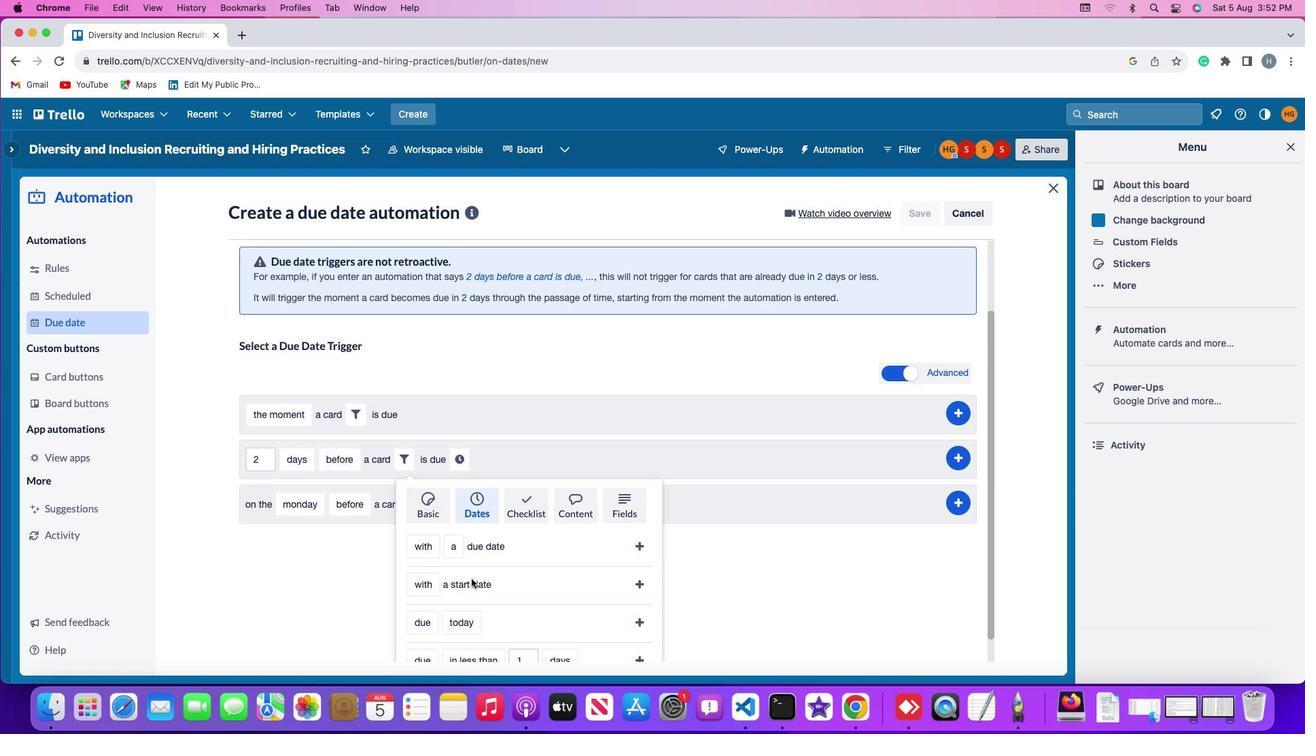
Action: Mouse scrolled (437, 563) with delta (-70, 9)
Screenshot: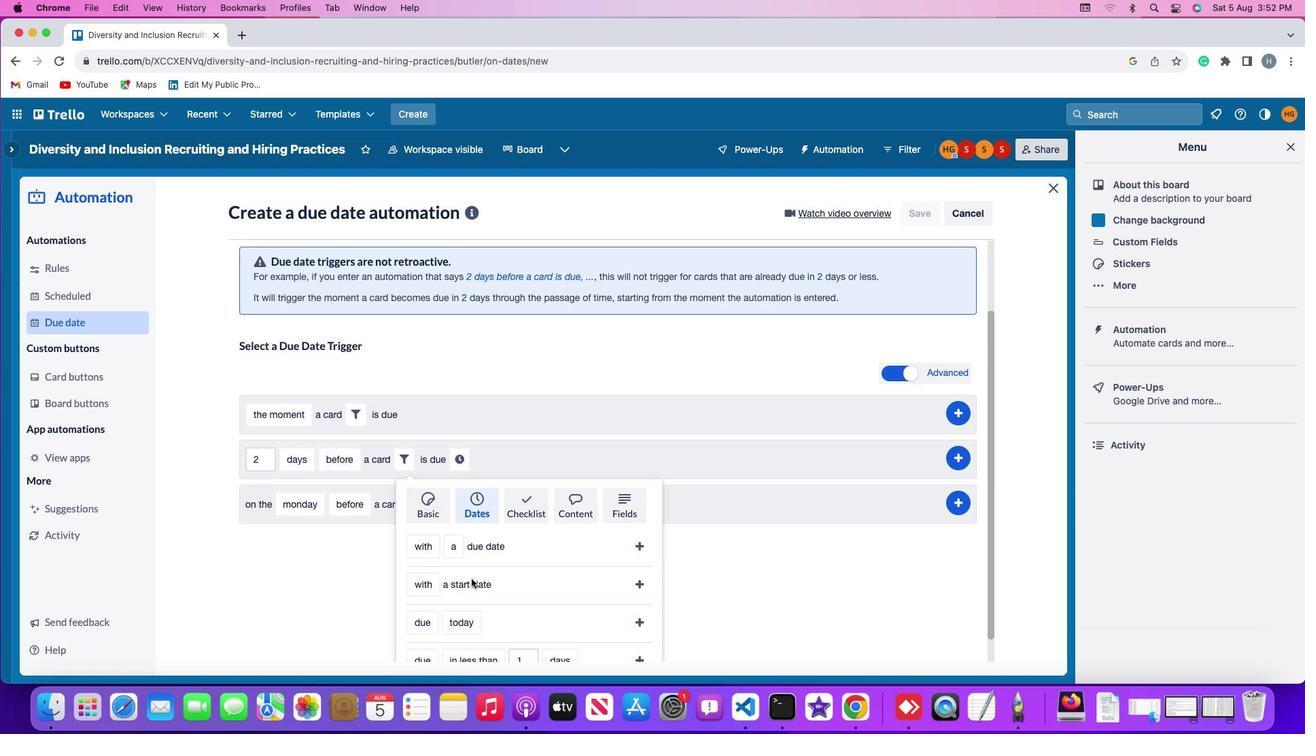 
Action: Mouse scrolled (437, 563) with delta (-70, 8)
Screenshot: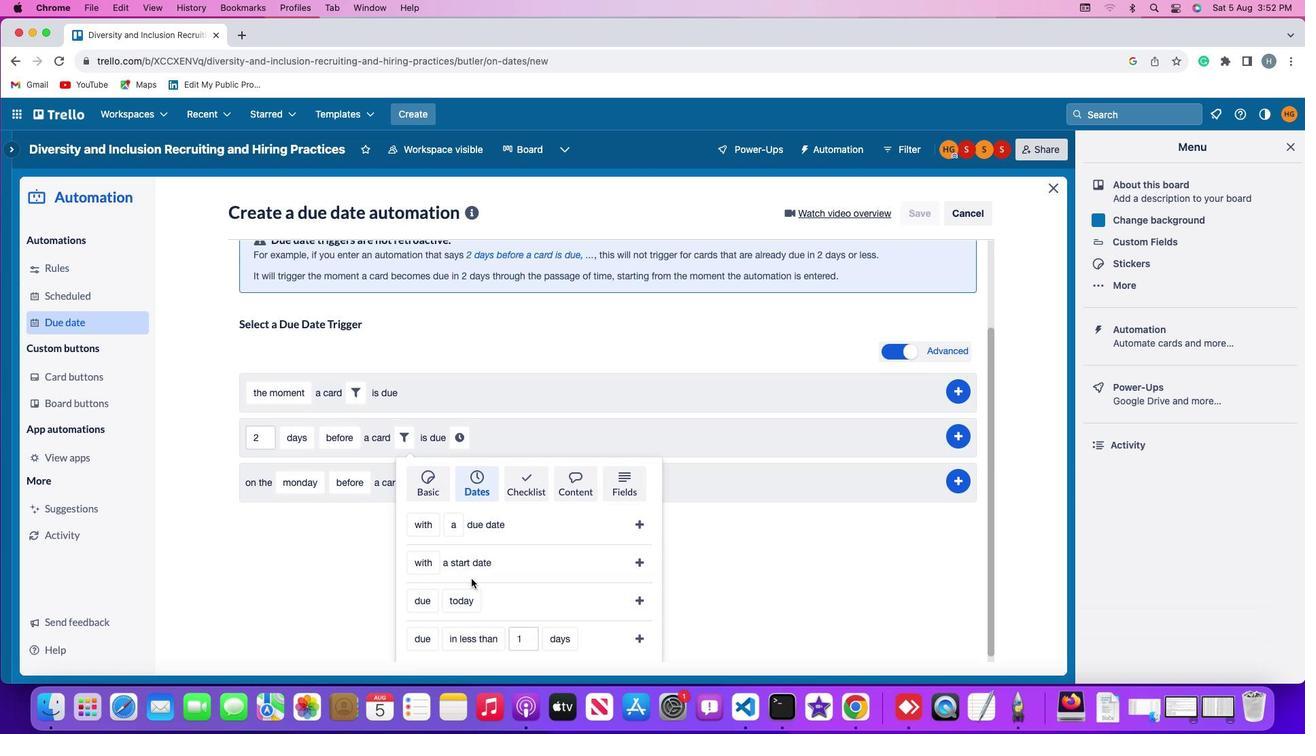 
Action: Mouse scrolled (437, 563) with delta (-70, 8)
Screenshot: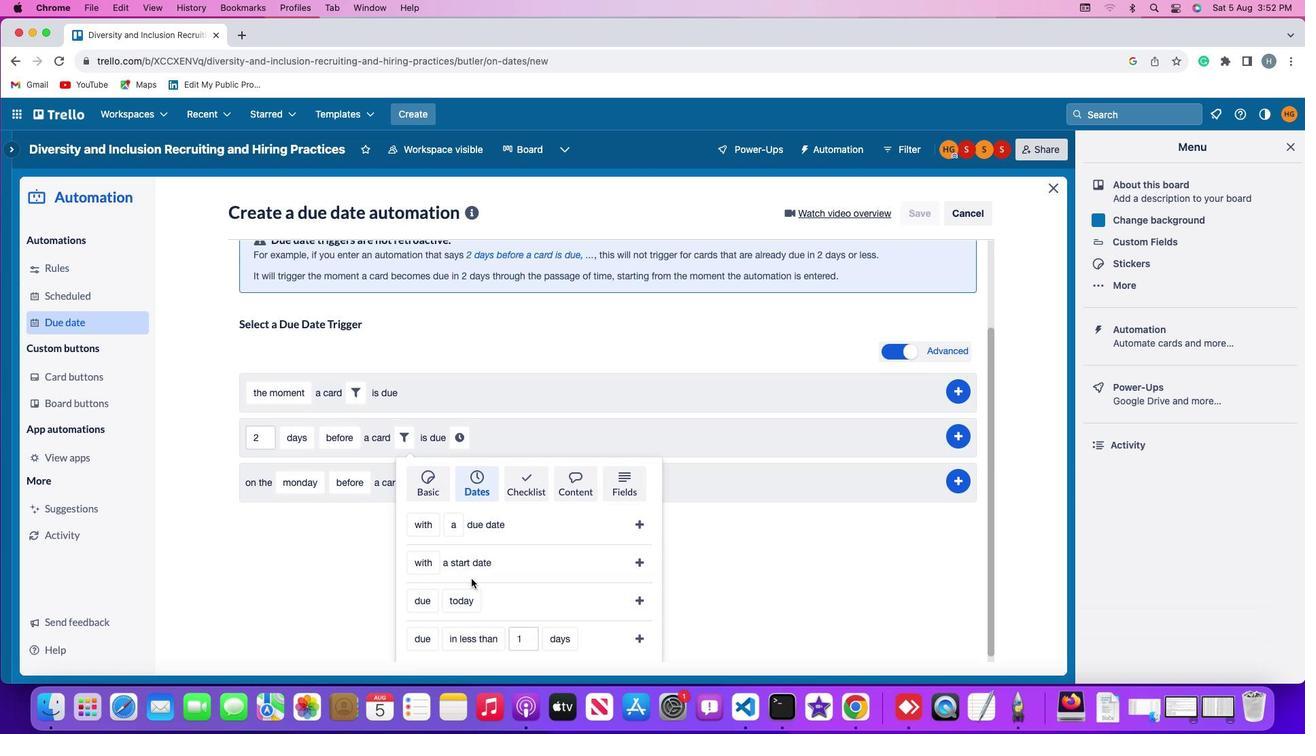 
Action: Mouse moved to (439, 548)
Screenshot: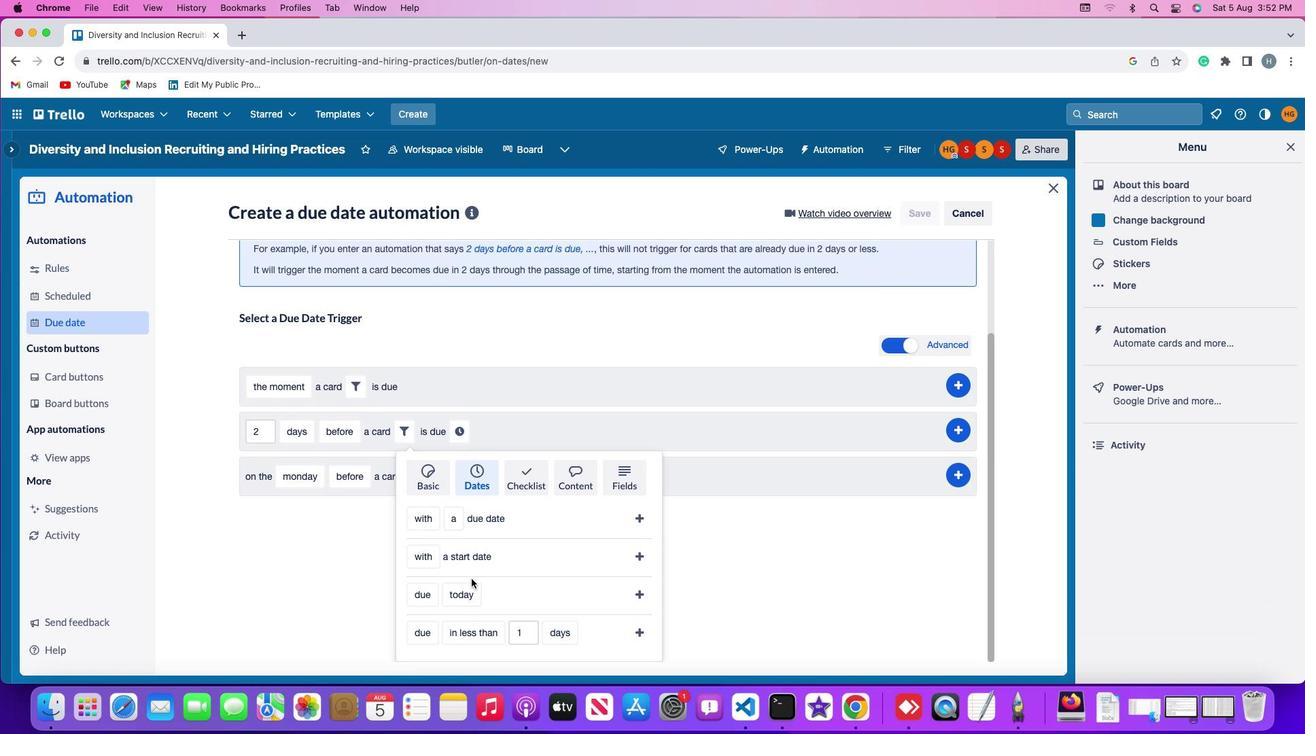 
Action: Mouse scrolled (439, 548) with delta (-70, 12)
Screenshot: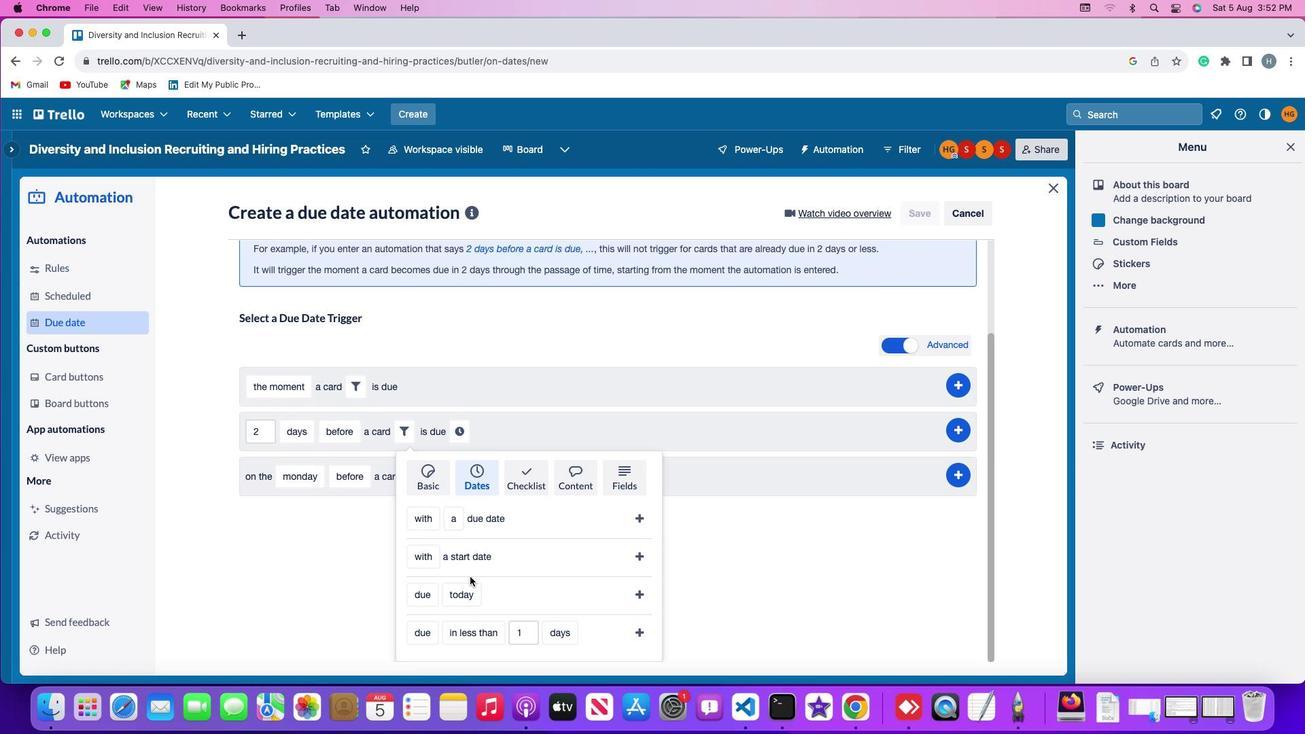 
Action: Mouse scrolled (439, 548) with delta (-70, 12)
Screenshot: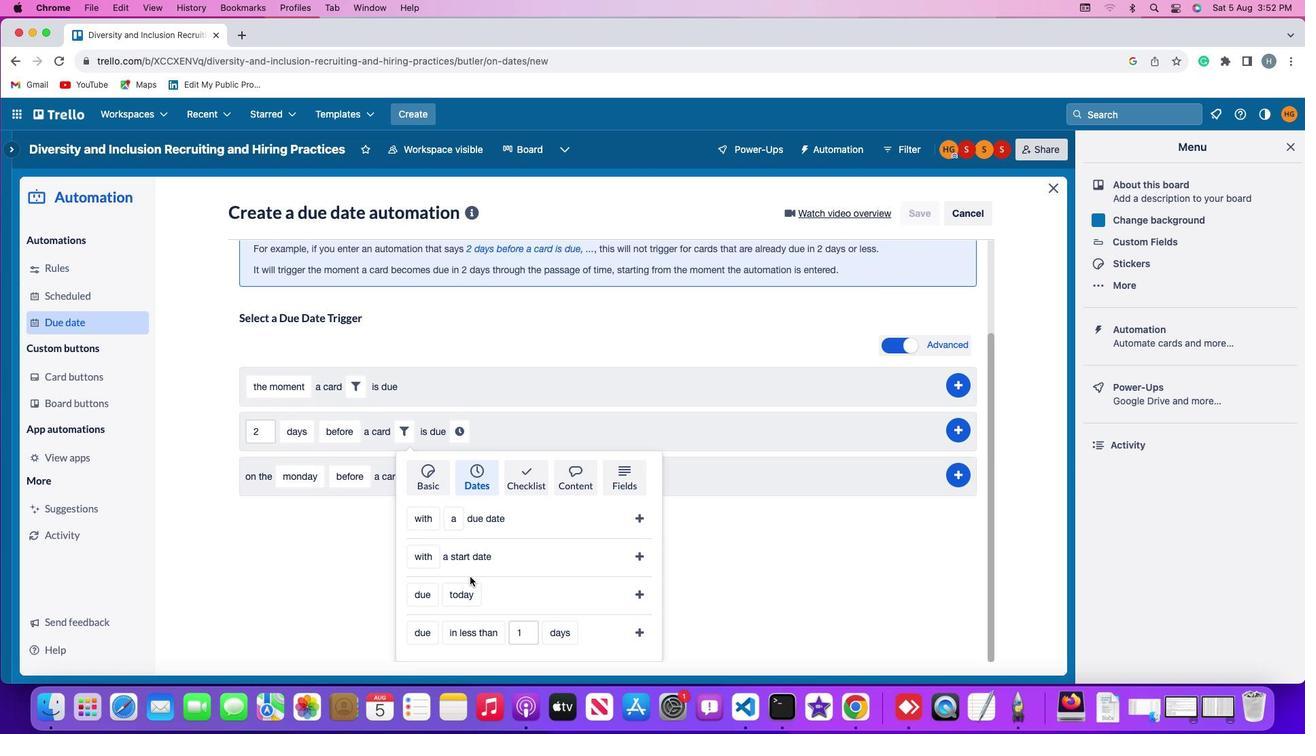 
Action: Mouse scrolled (439, 548) with delta (-70, 11)
Screenshot: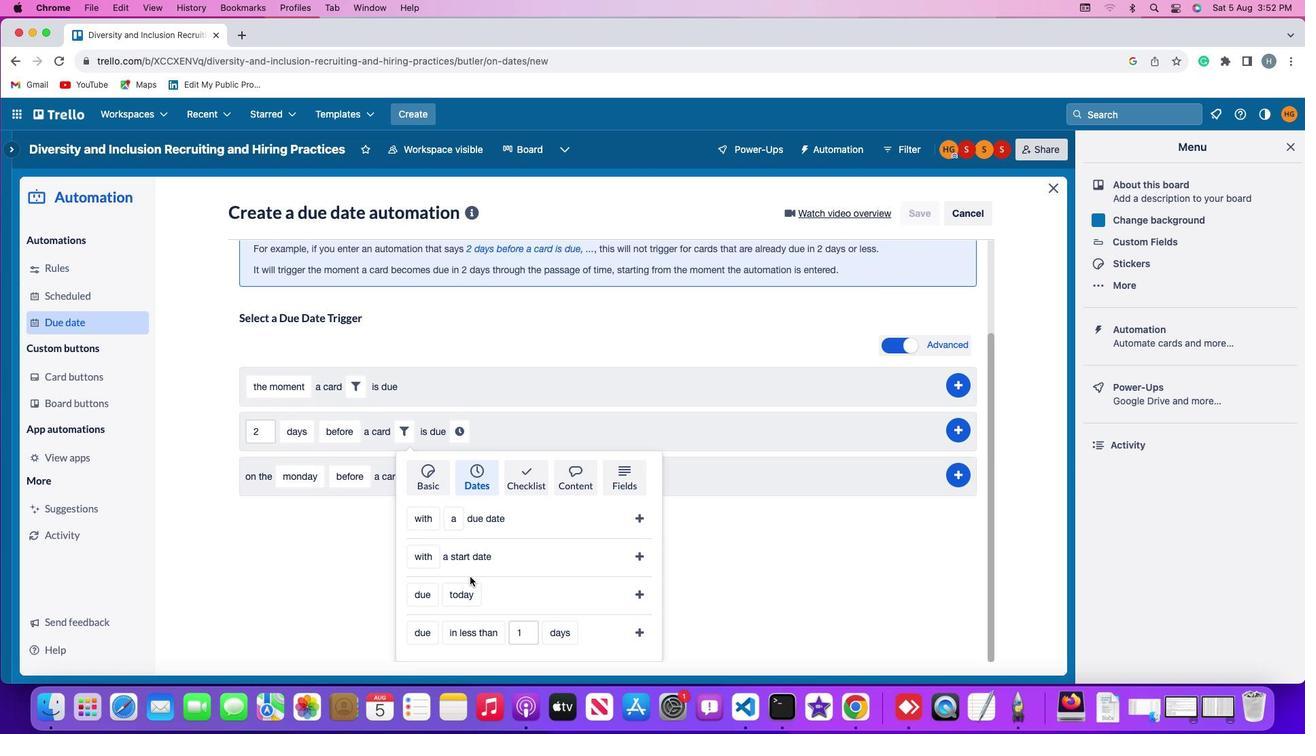 
Action: Mouse scrolled (439, 548) with delta (-70, 10)
Screenshot: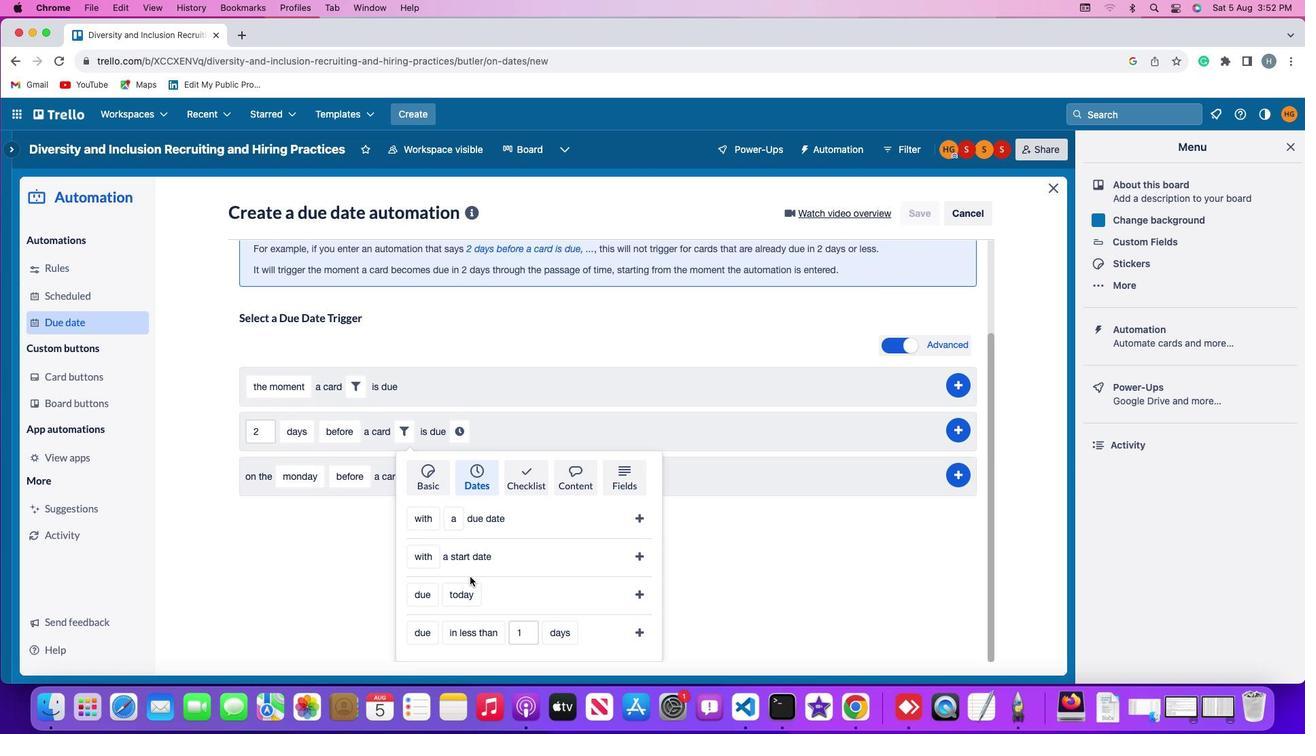 
Action: Mouse moved to (393, 566)
Screenshot: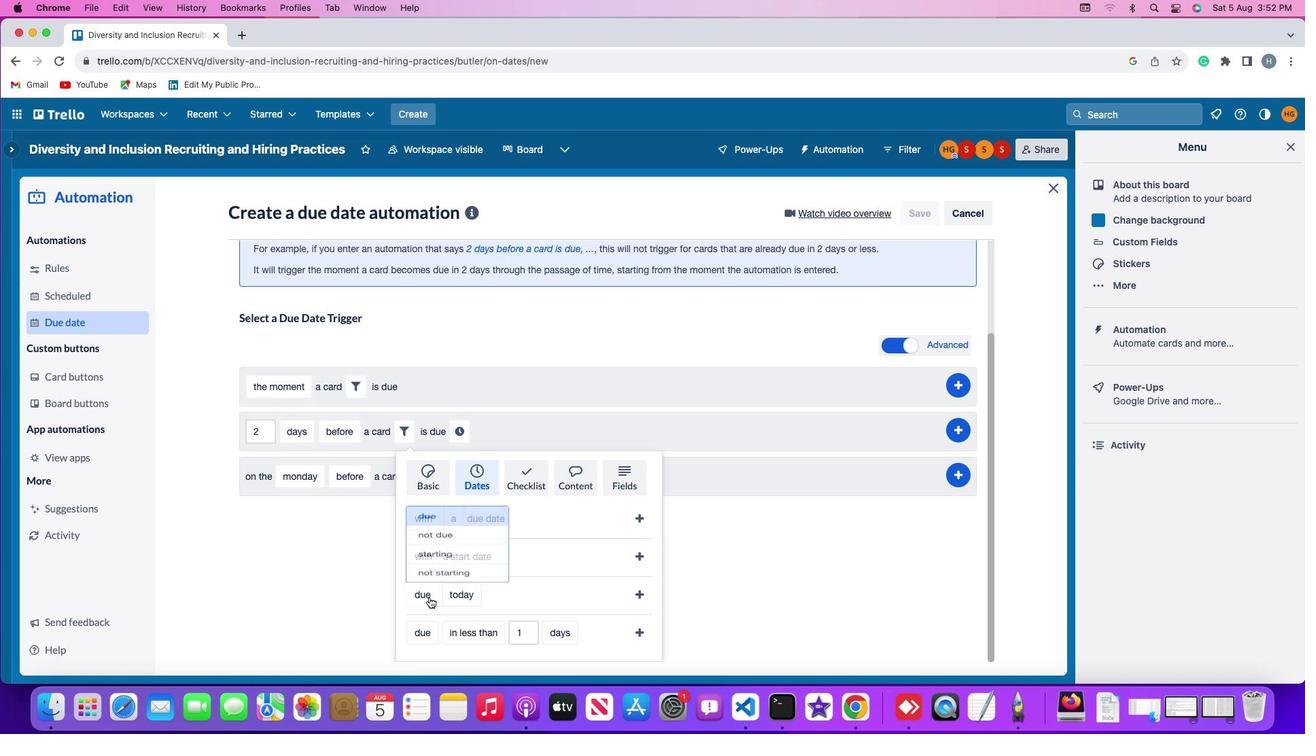 
Action: Mouse pressed left at (393, 566)
Screenshot: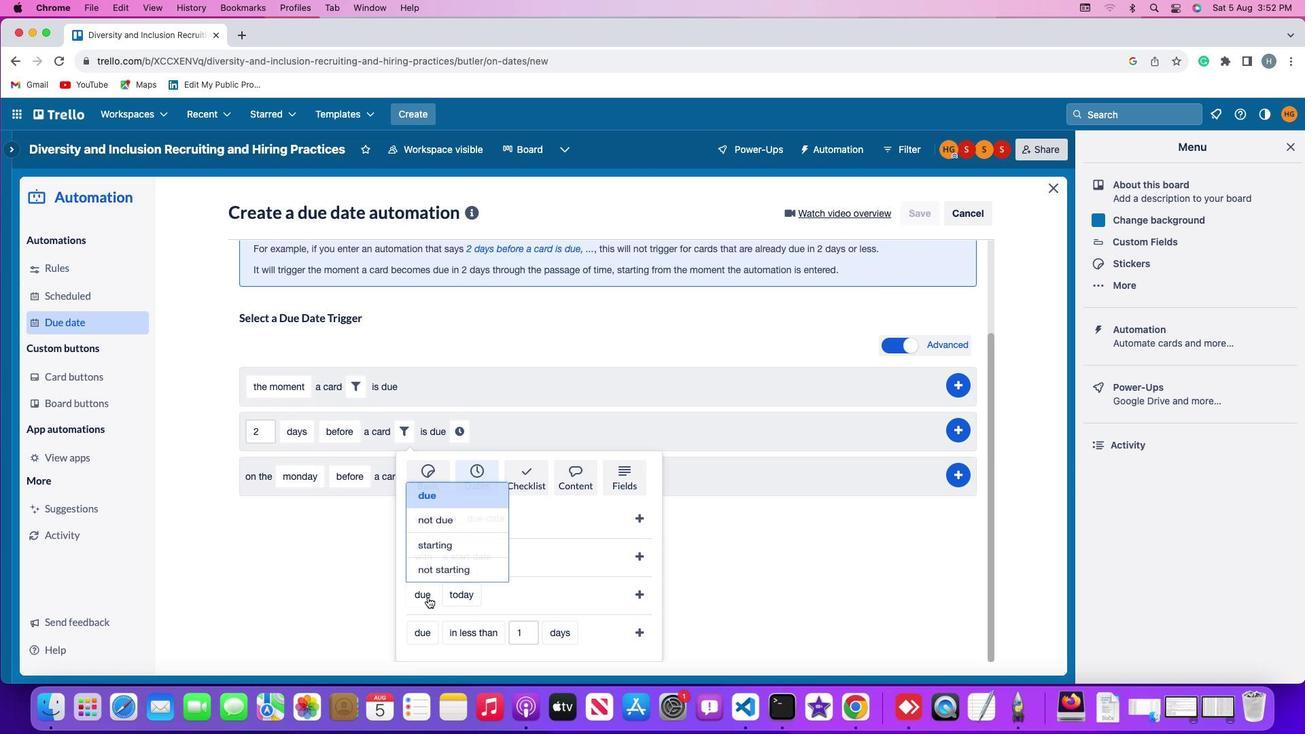 
Action: Mouse moved to (401, 540)
Screenshot: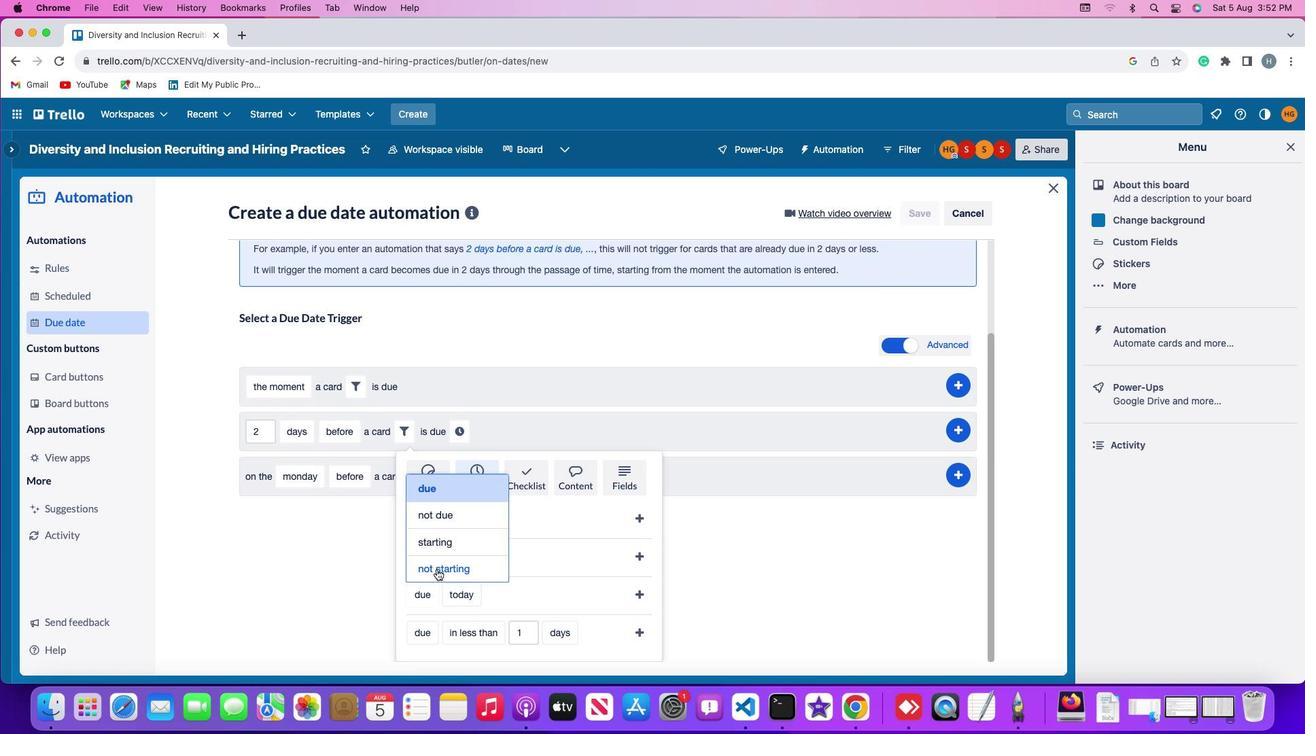 
Action: Mouse pressed left at (401, 540)
Screenshot: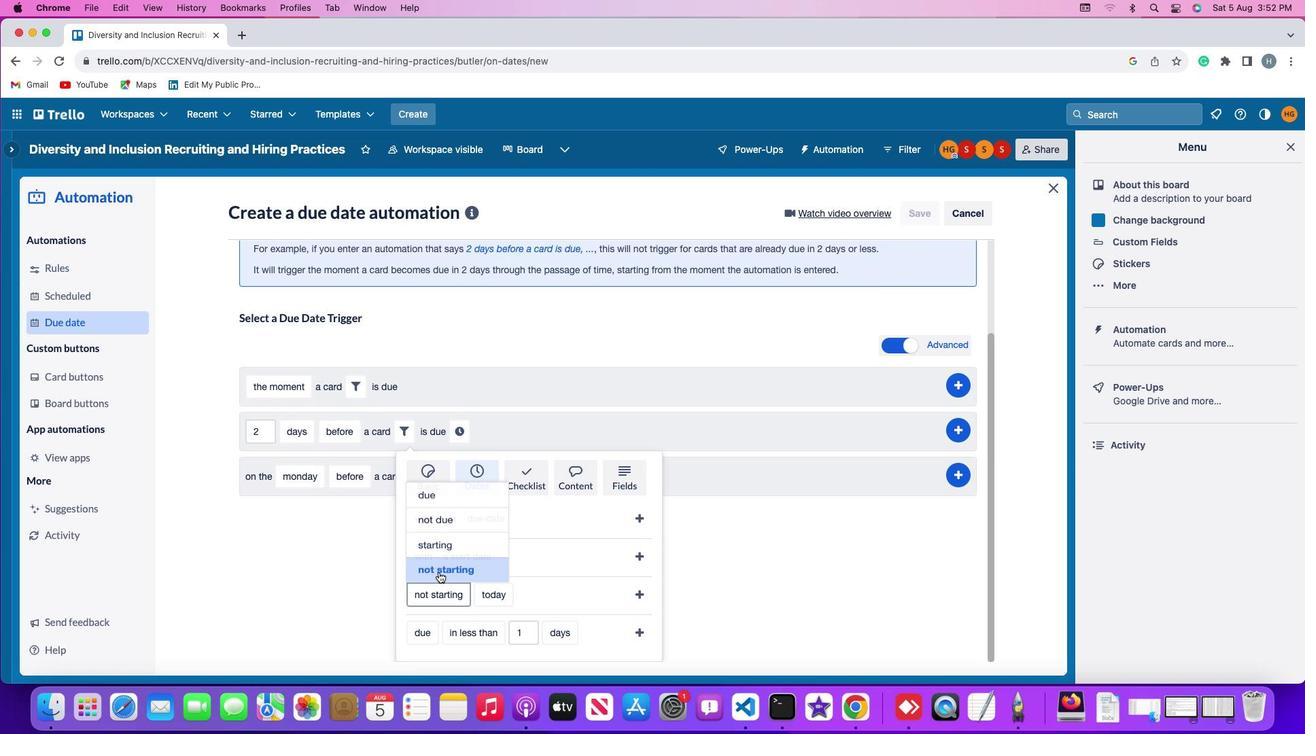 
Action: Mouse moved to (452, 564)
Screenshot: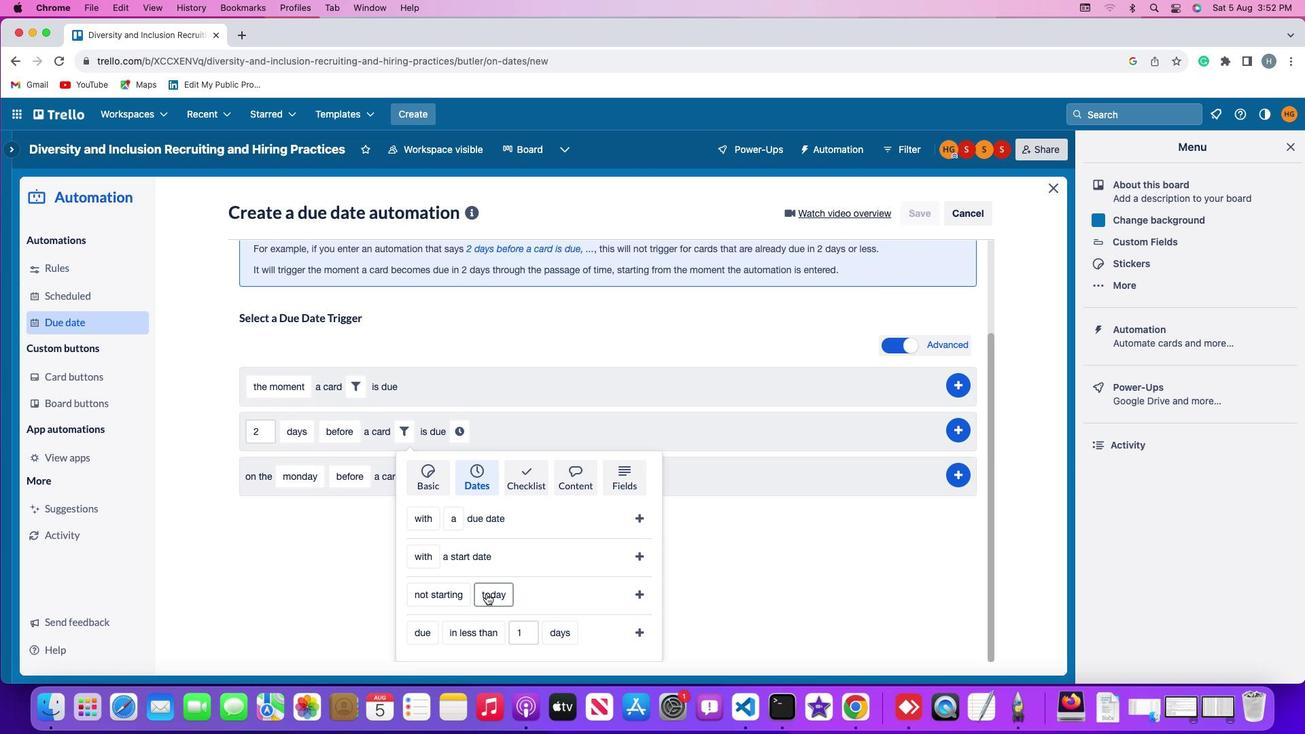 
Action: Mouse pressed left at (452, 564)
Screenshot: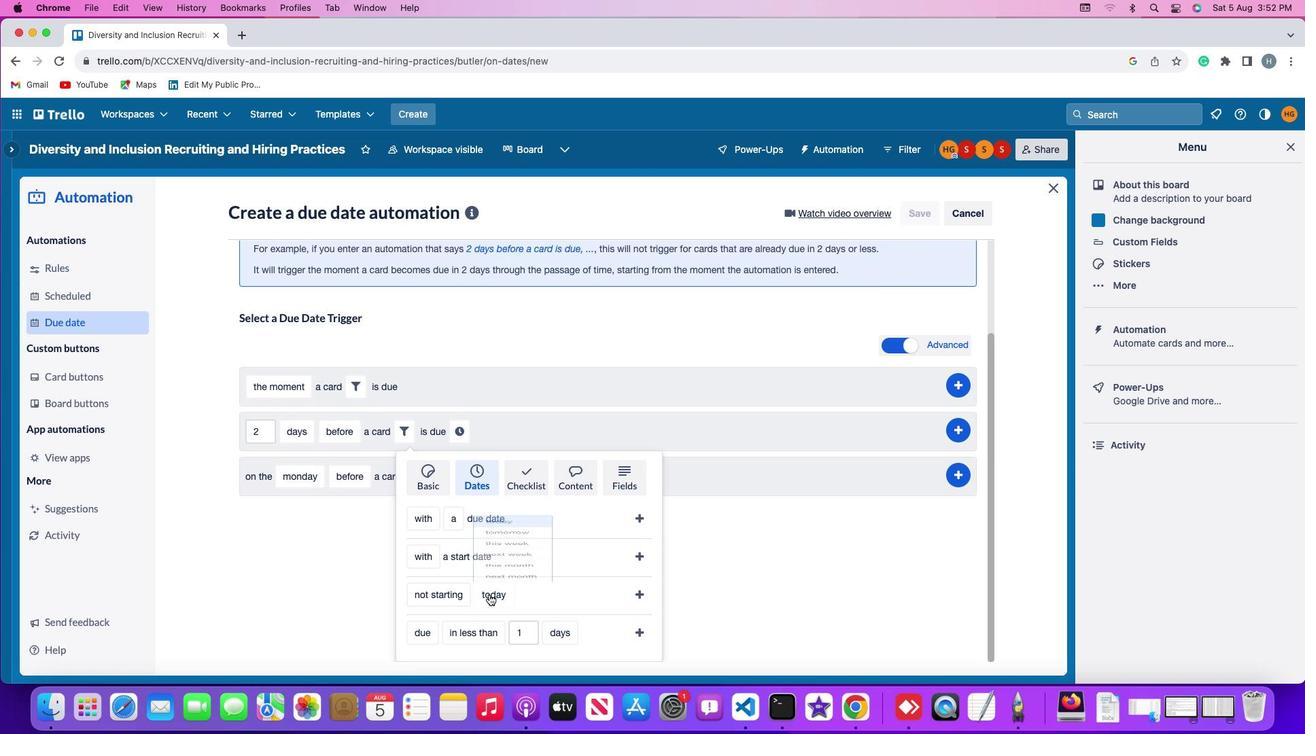 
Action: Mouse moved to (487, 437)
Screenshot: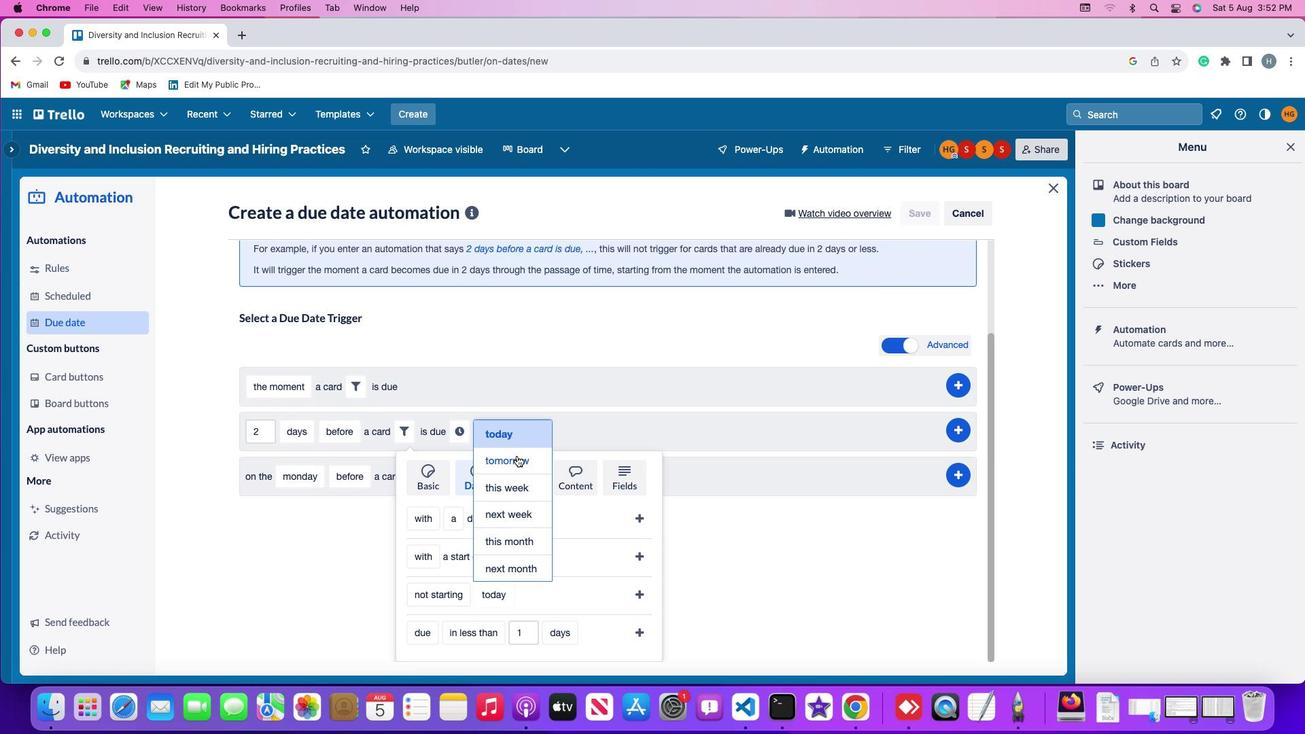
Action: Mouse pressed left at (487, 437)
Screenshot: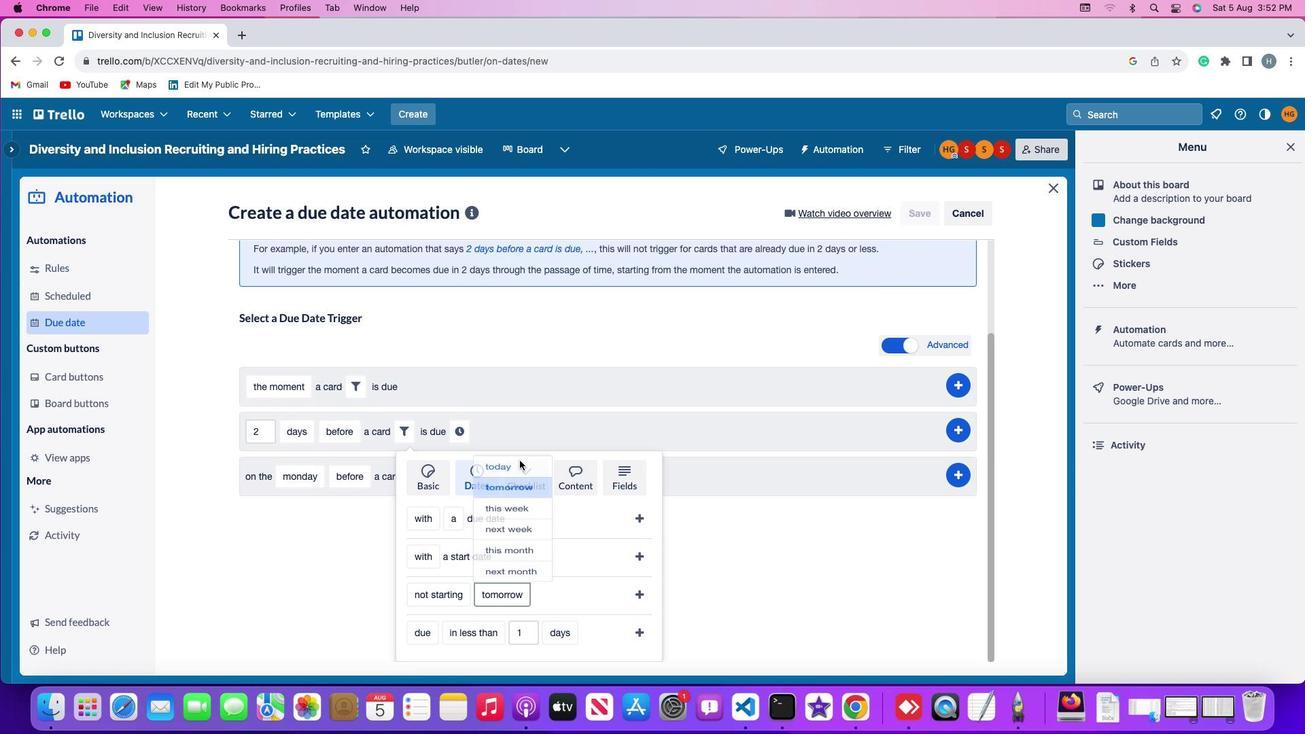 
Action: Mouse moved to (622, 565)
Screenshot: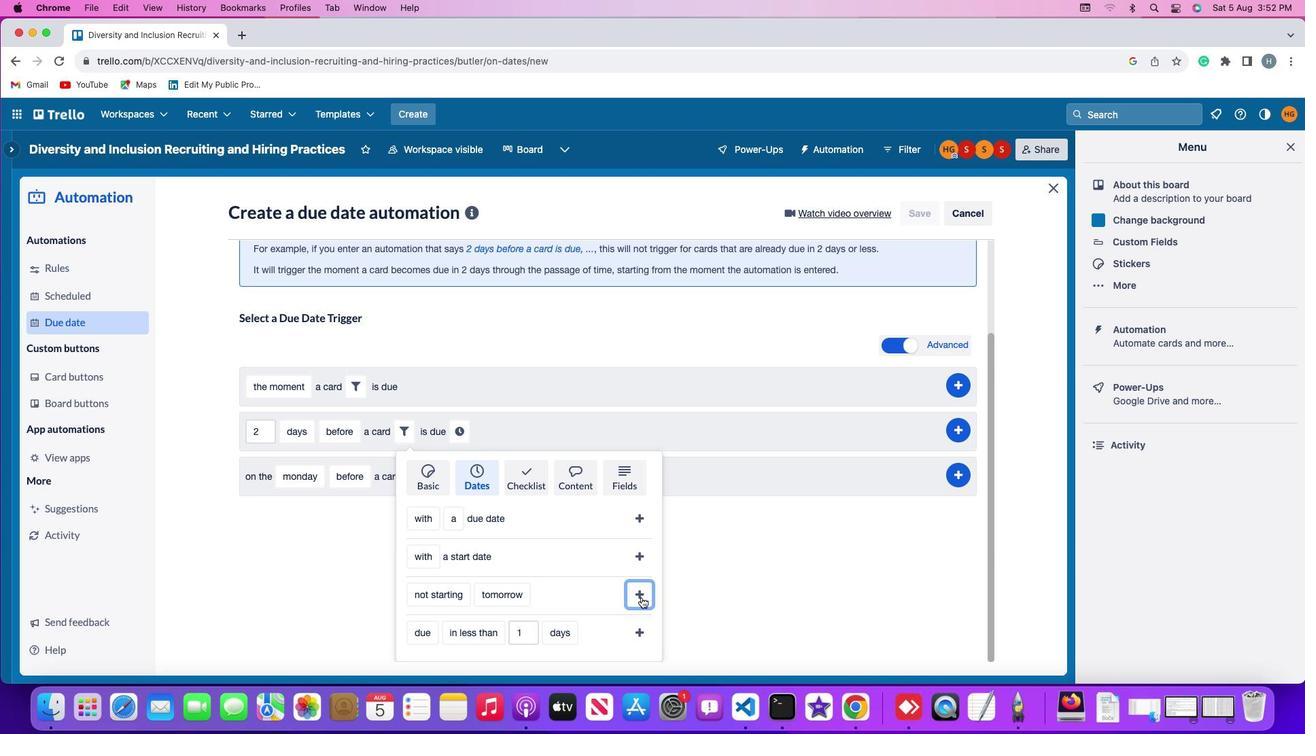 
Action: Mouse pressed left at (622, 565)
Screenshot: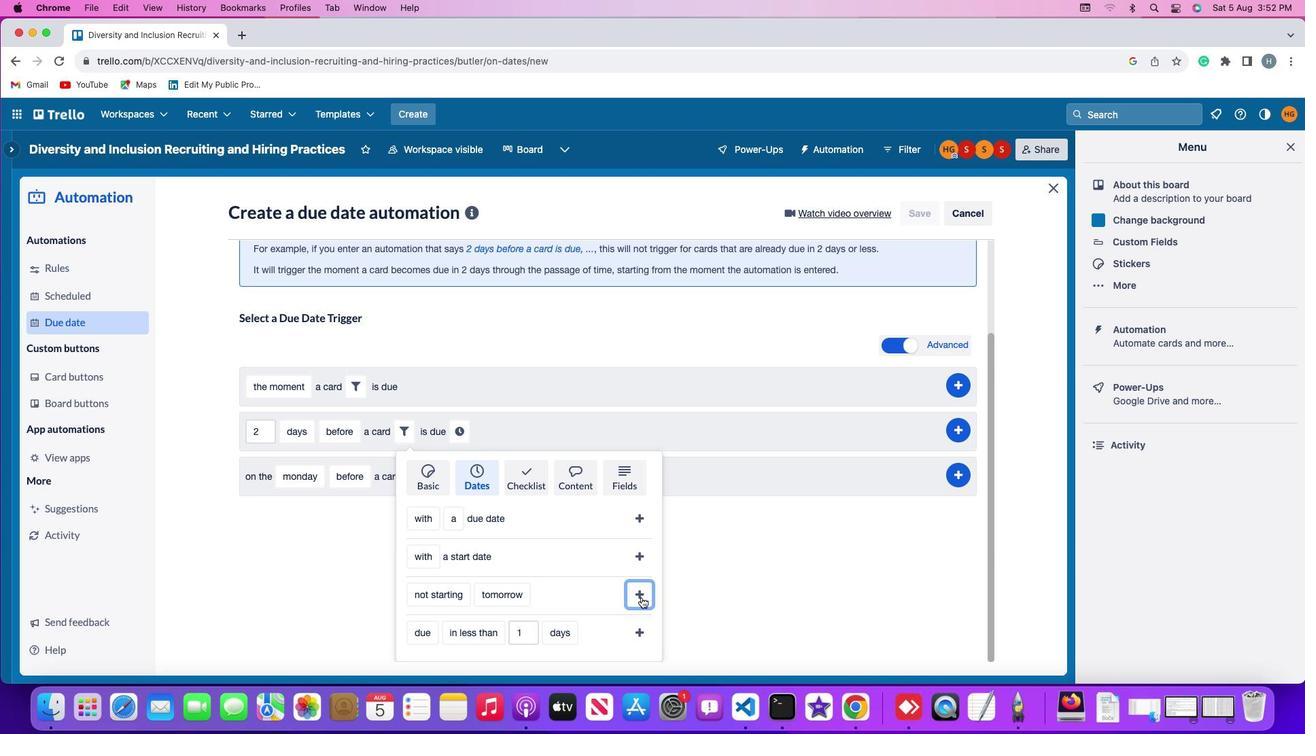 
Action: Mouse moved to (562, 523)
Screenshot: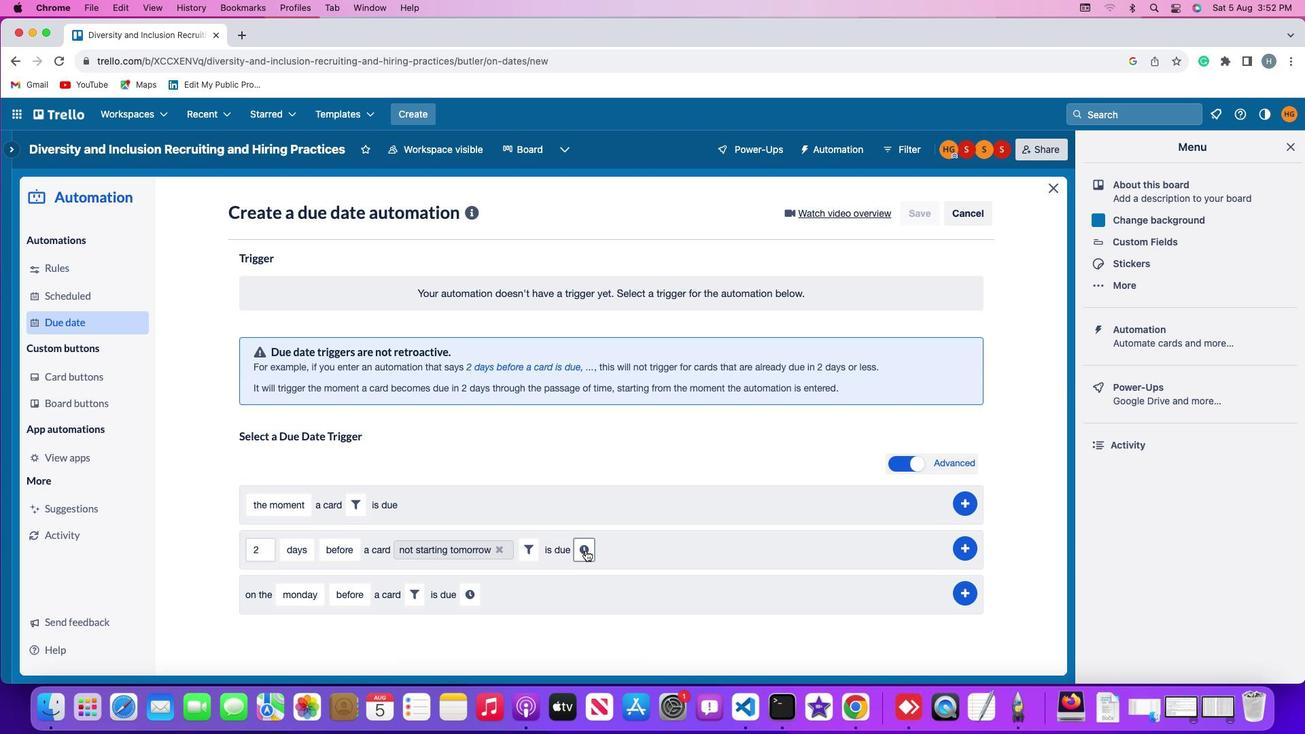 
Action: Mouse pressed left at (562, 523)
Screenshot: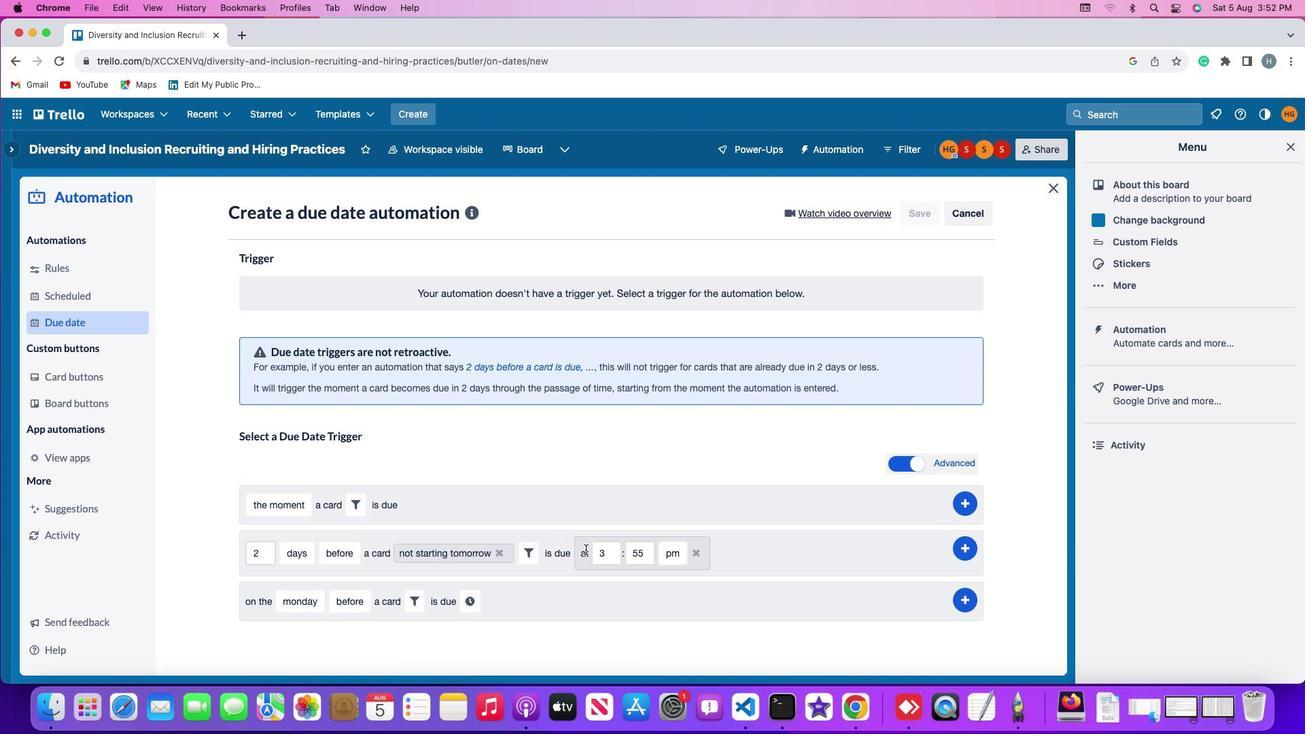 
Action: Mouse moved to (593, 524)
Screenshot: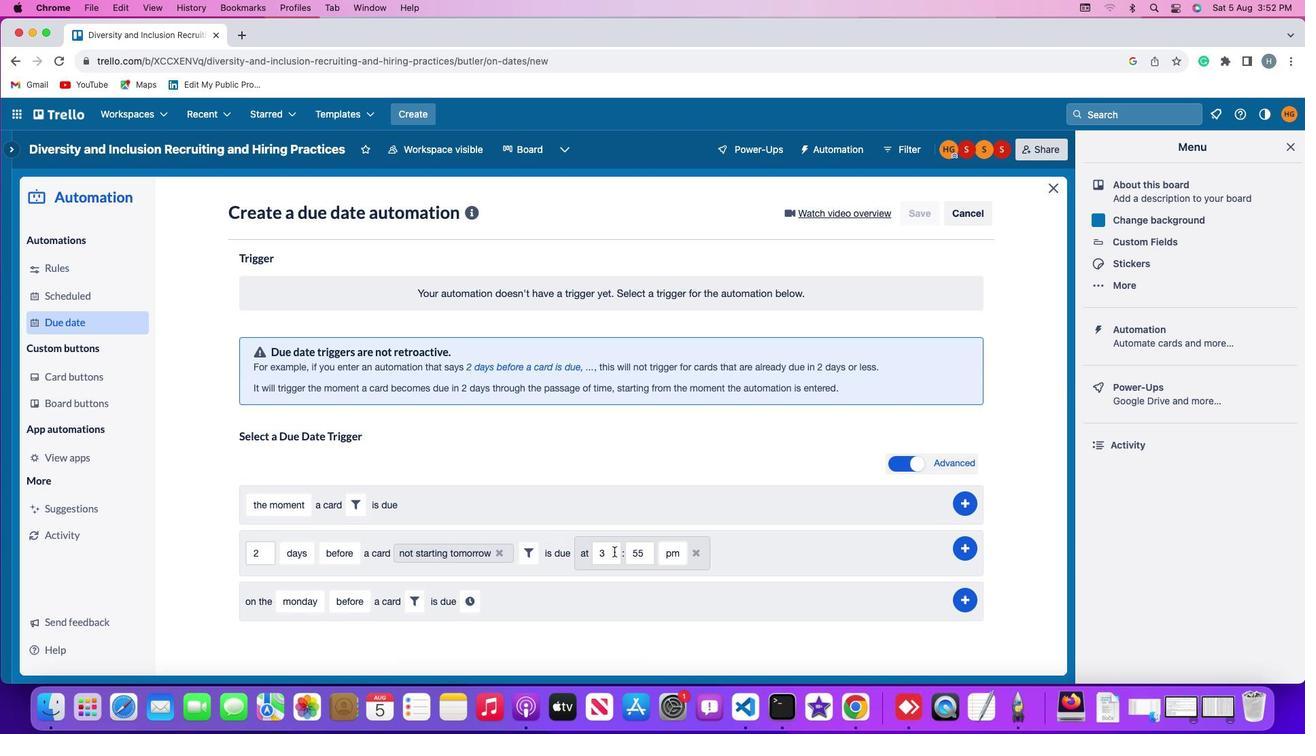 
Action: Mouse pressed left at (593, 524)
Screenshot: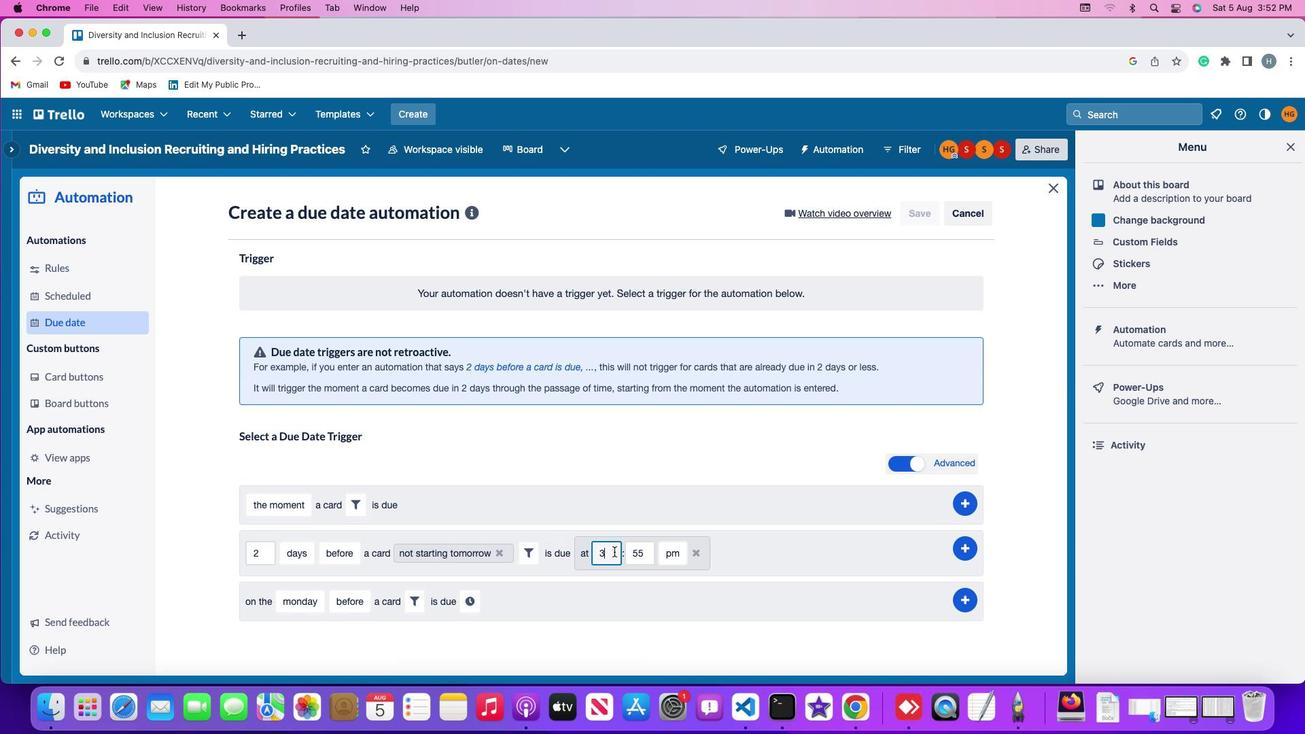
Action: Key pressed Key.backspaceKey.backspace'1''1'
Screenshot: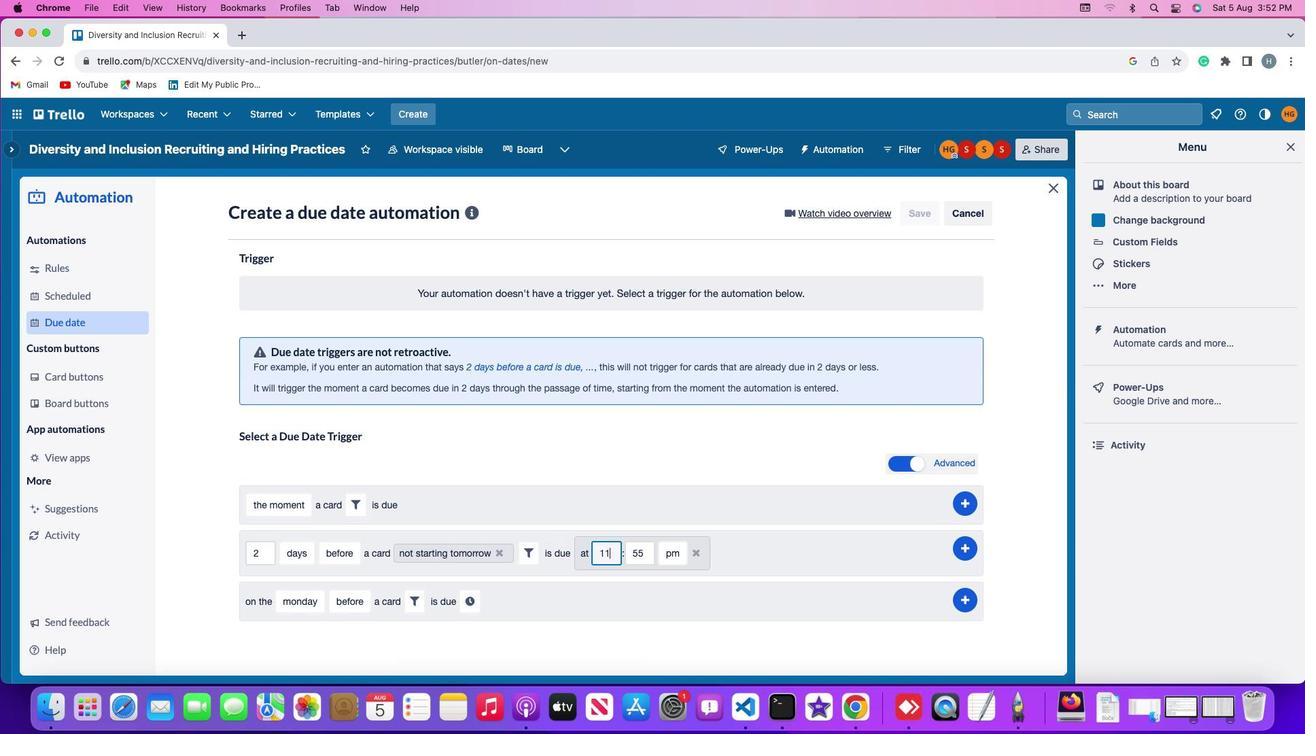 
Action: Mouse moved to (627, 523)
Screenshot: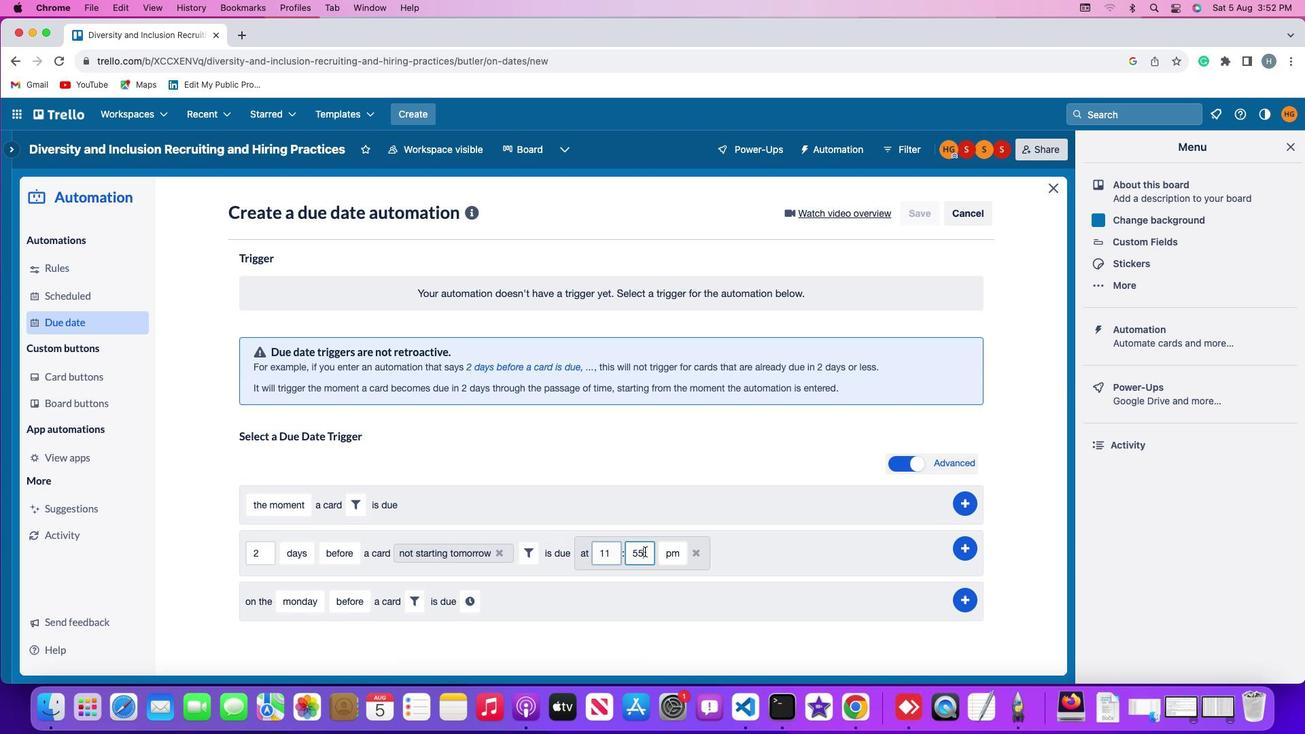 
Action: Mouse pressed left at (627, 523)
Screenshot: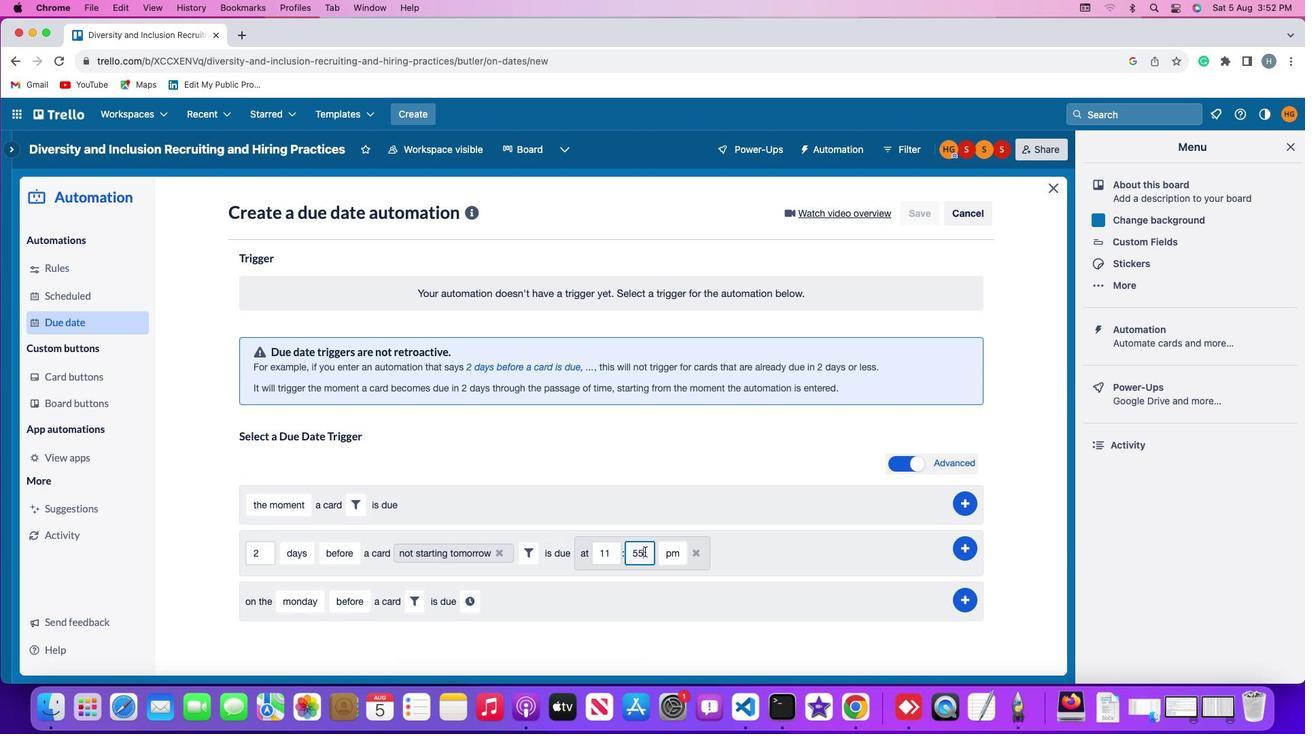 
Action: Key pressed Key.backspaceKey.backspace
Screenshot: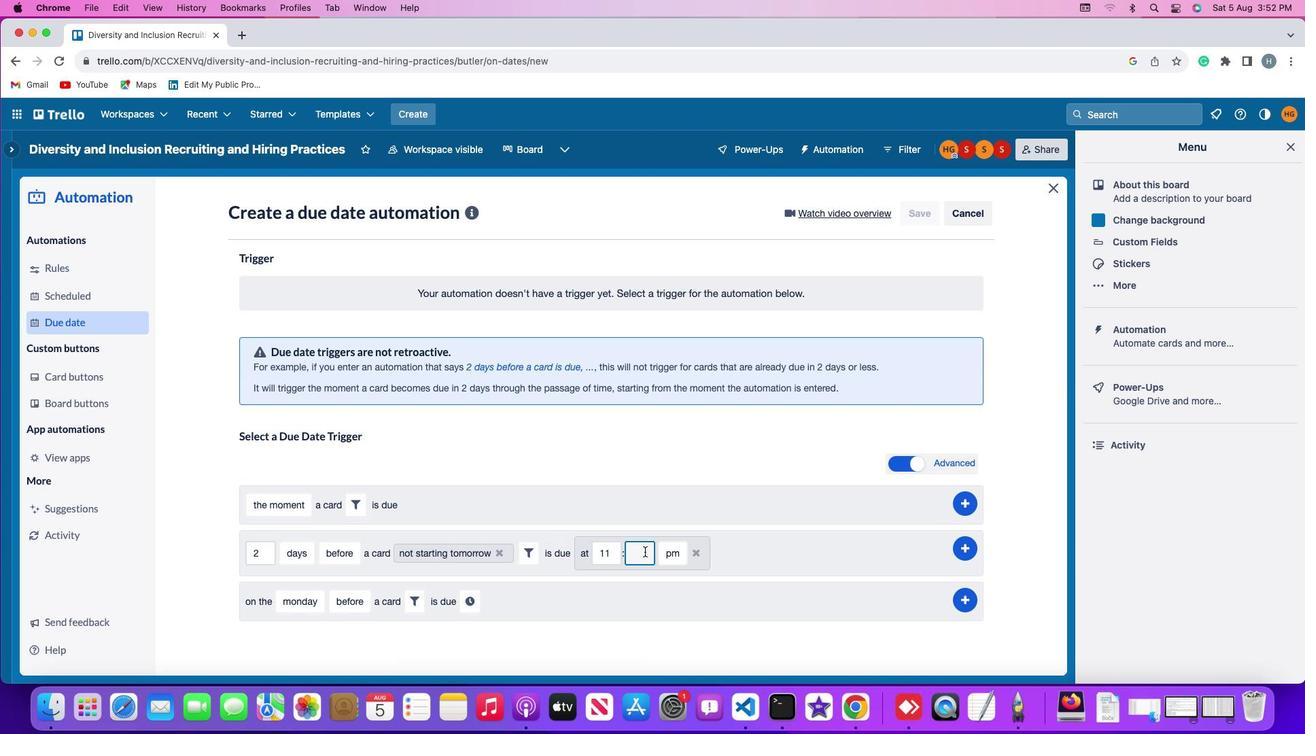 
Action: Mouse moved to (625, 523)
Screenshot: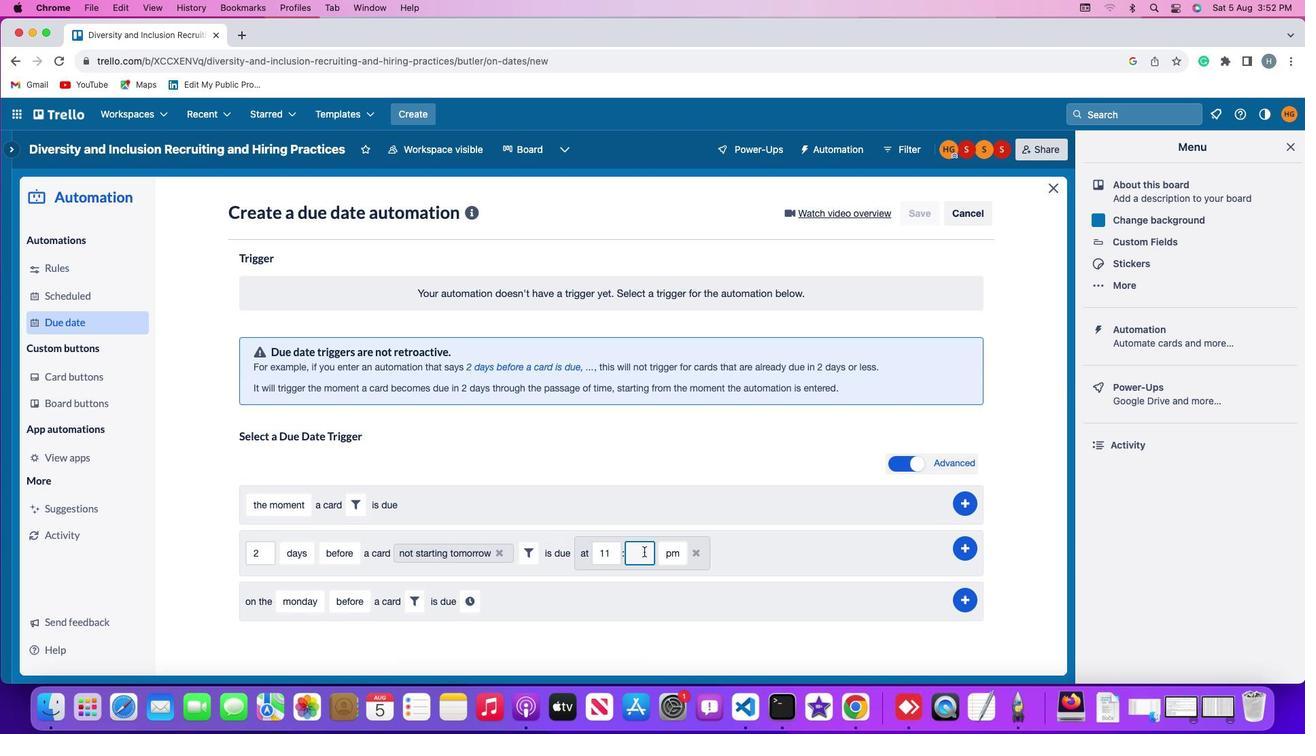 
Action: Key pressed '0''0'
Screenshot: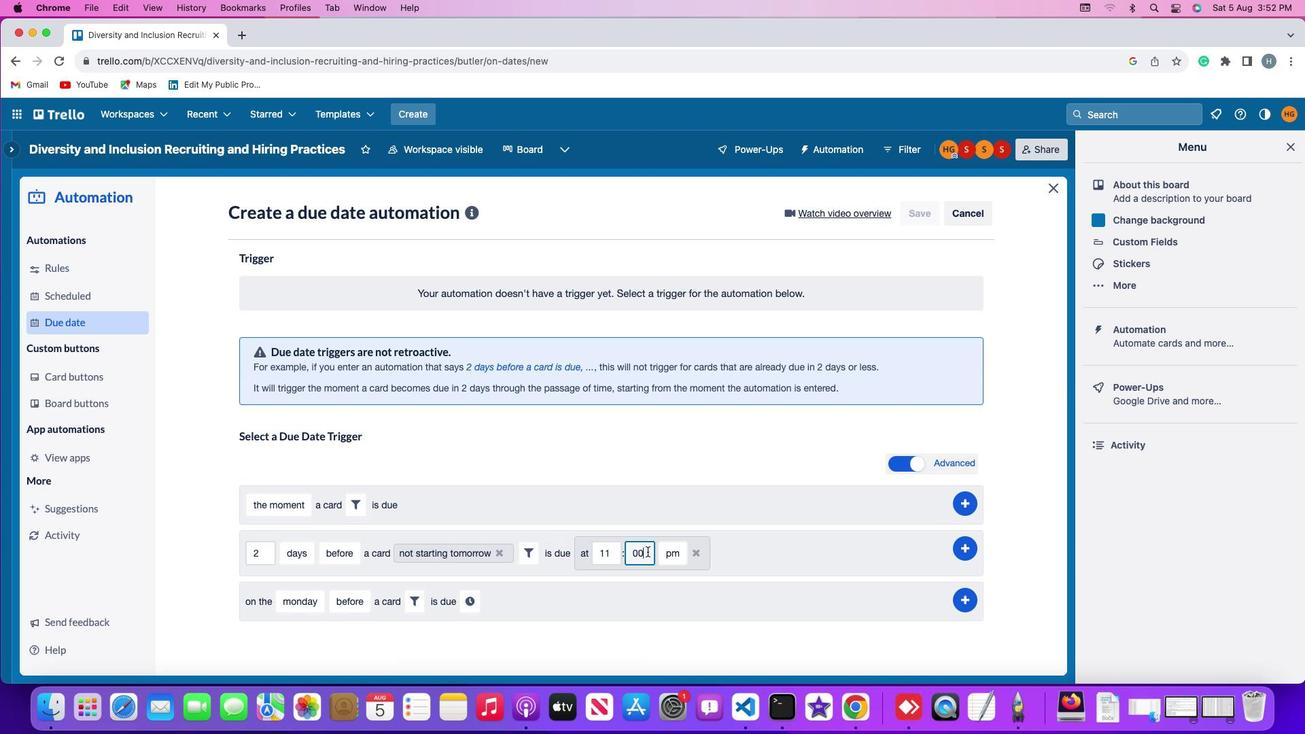 
Action: Mouse moved to (647, 523)
Screenshot: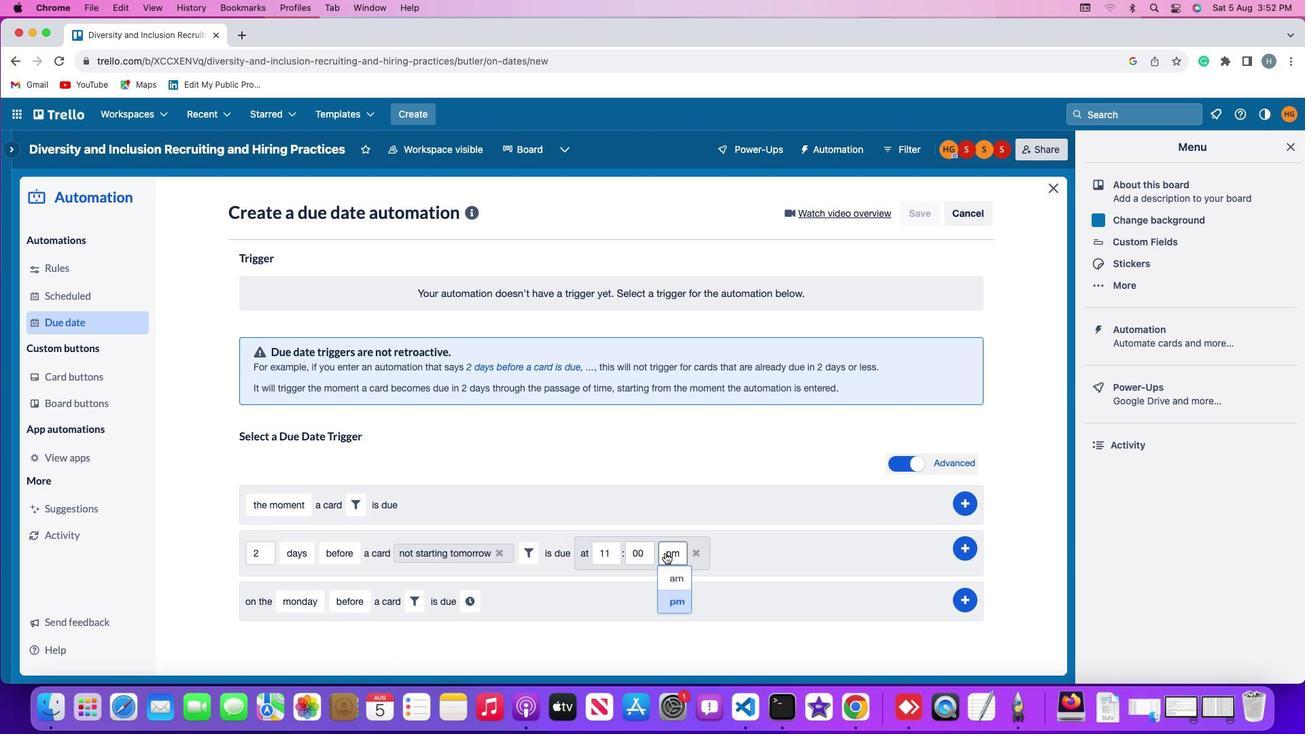
Action: Mouse pressed left at (647, 523)
Screenshot: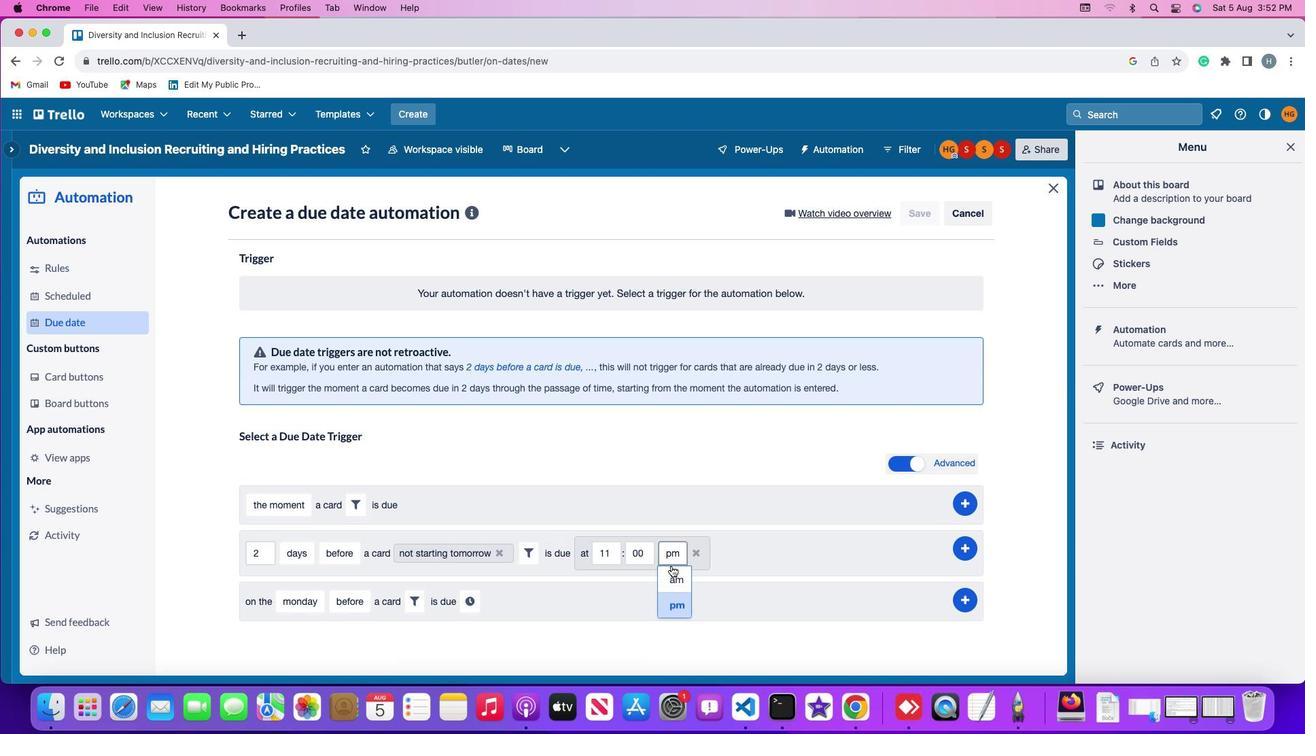 
Action: Mouse moved to (658, 553)
Screenshot: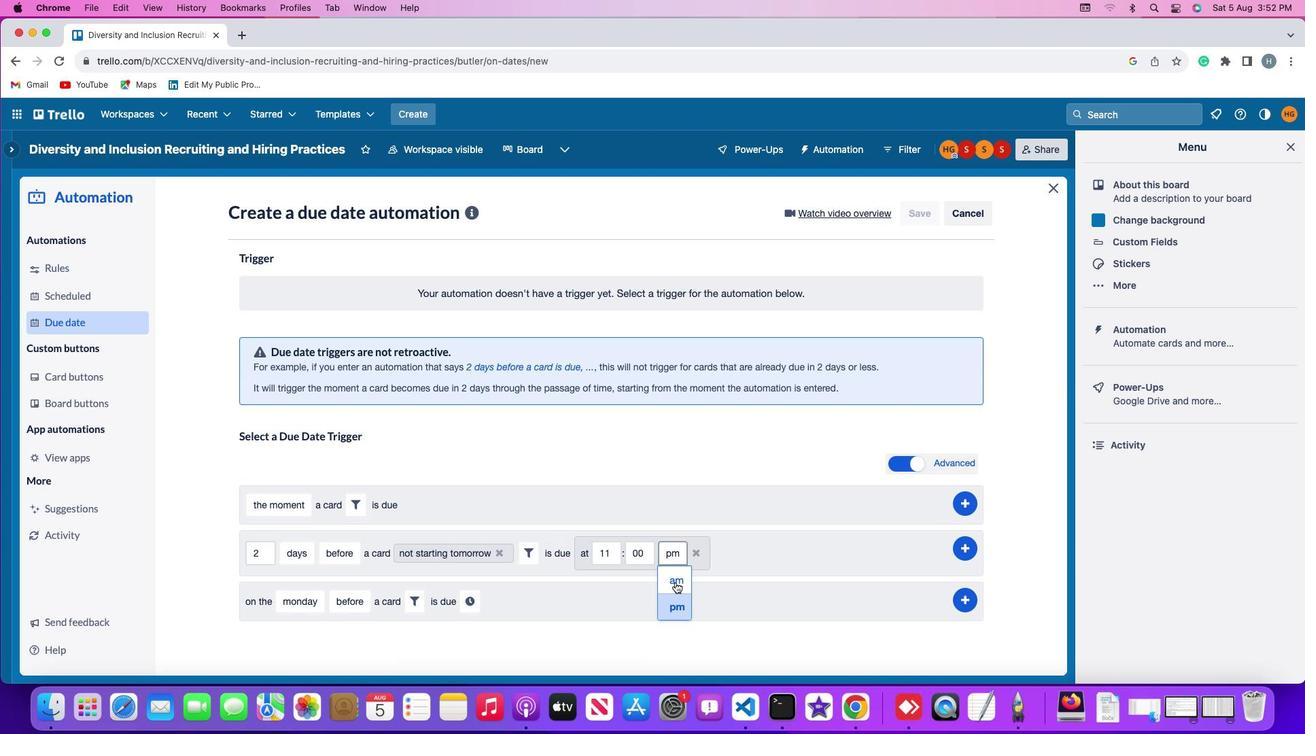 
Action: Mouse pressed left at (658, 553)
Screenshot: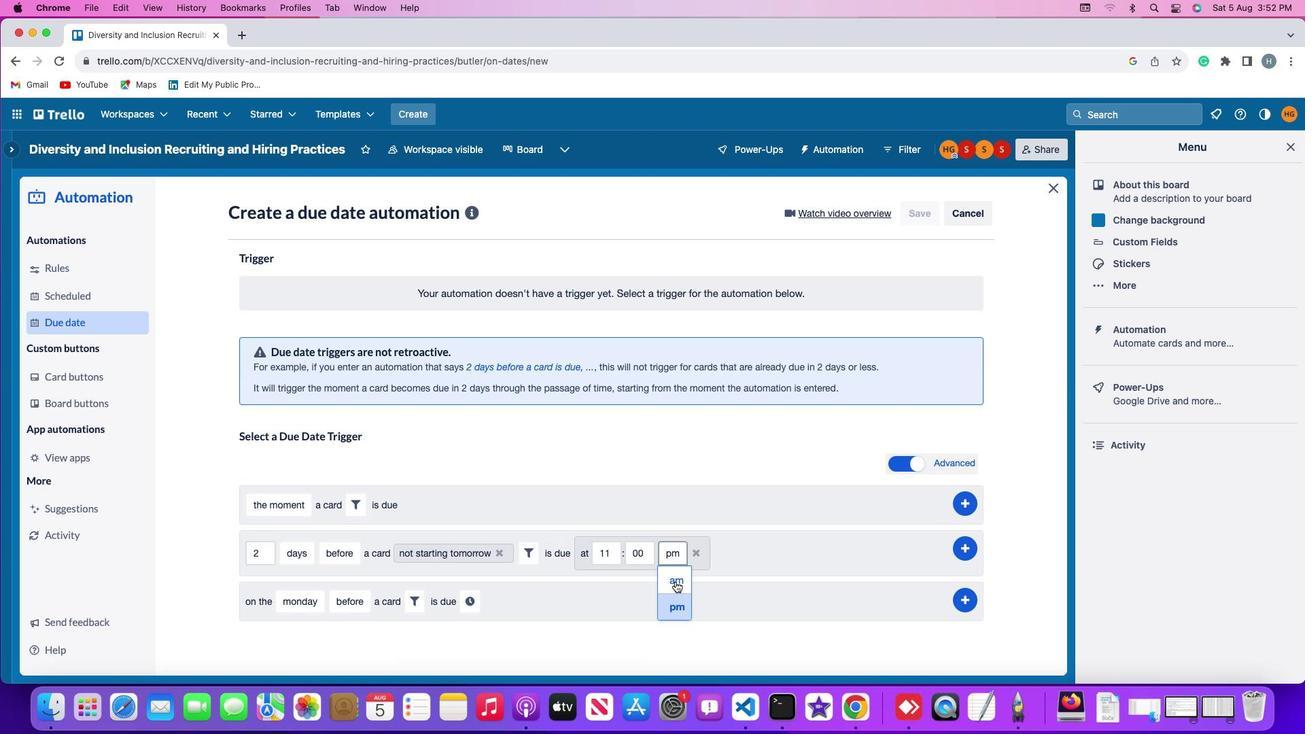 
Action: Mouse moved to (967, 519)
Screenshot: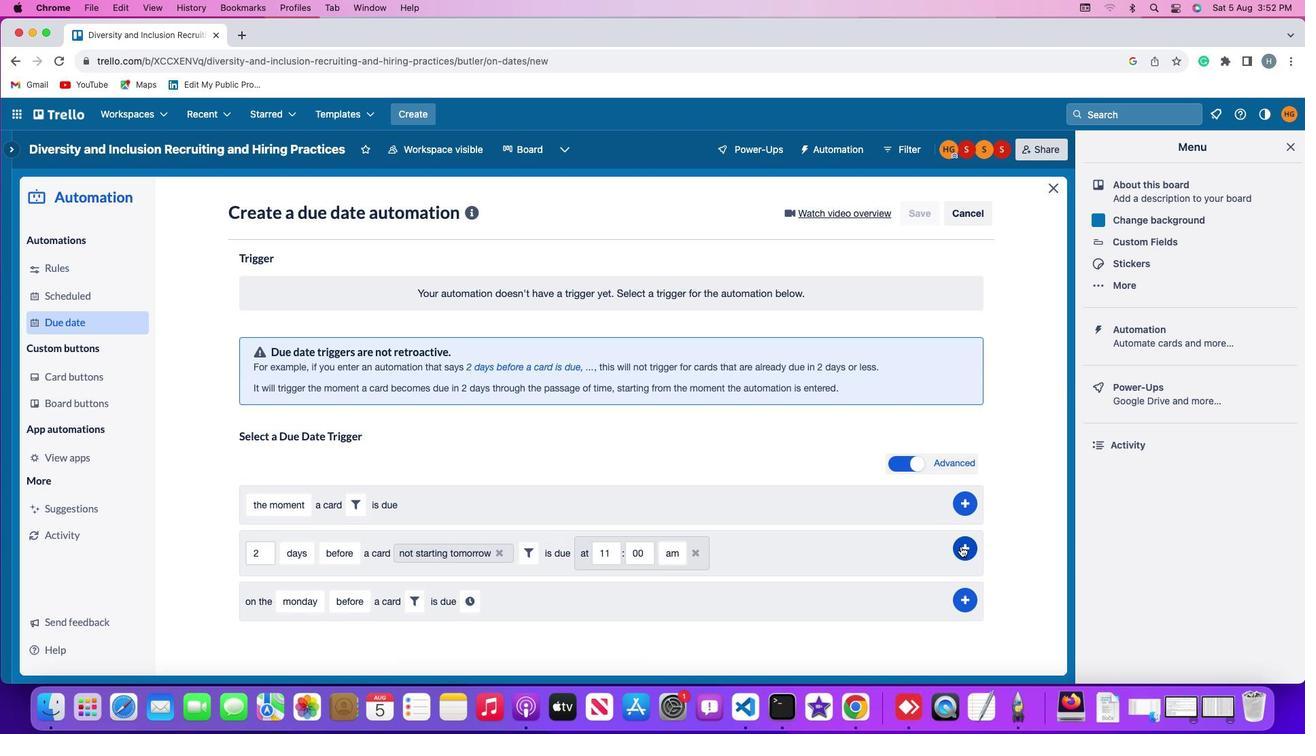 
Action: Mouse pressed left at (967, 519)
Screenshot: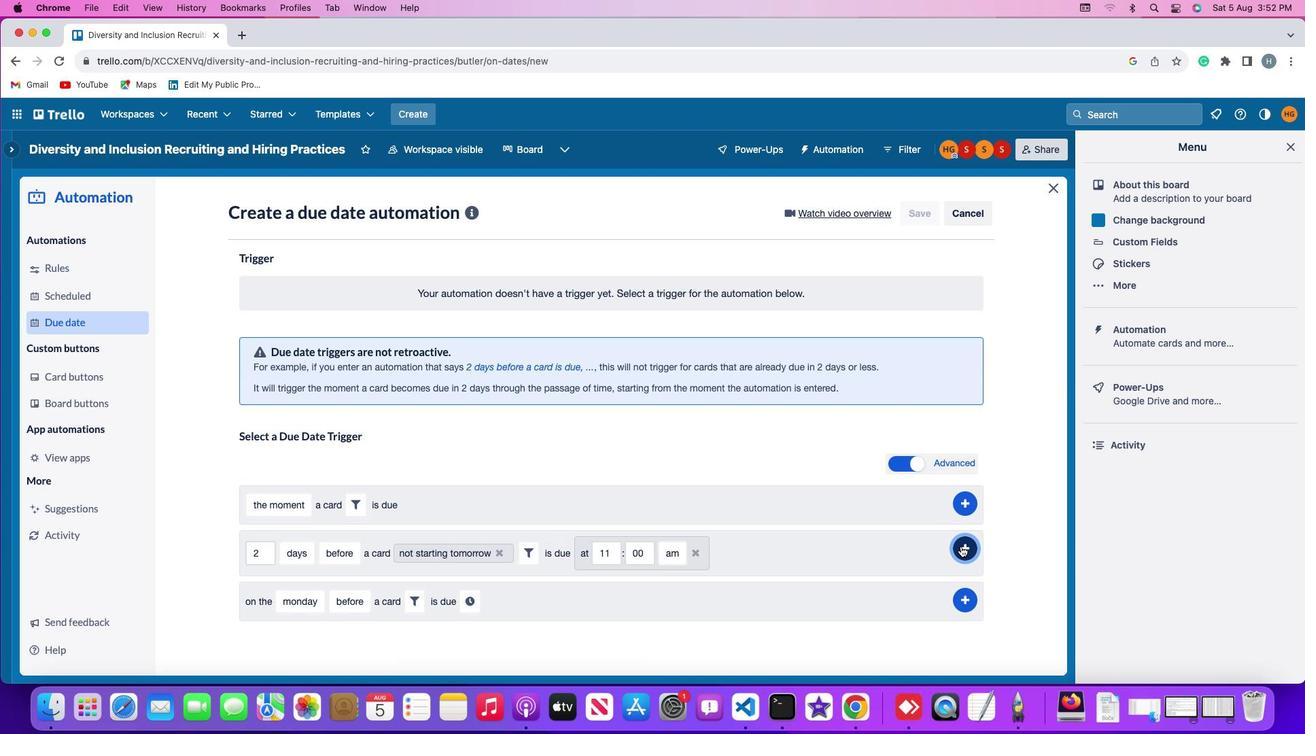 
Action: Mouse moved to (1026, 356)
Screenshot: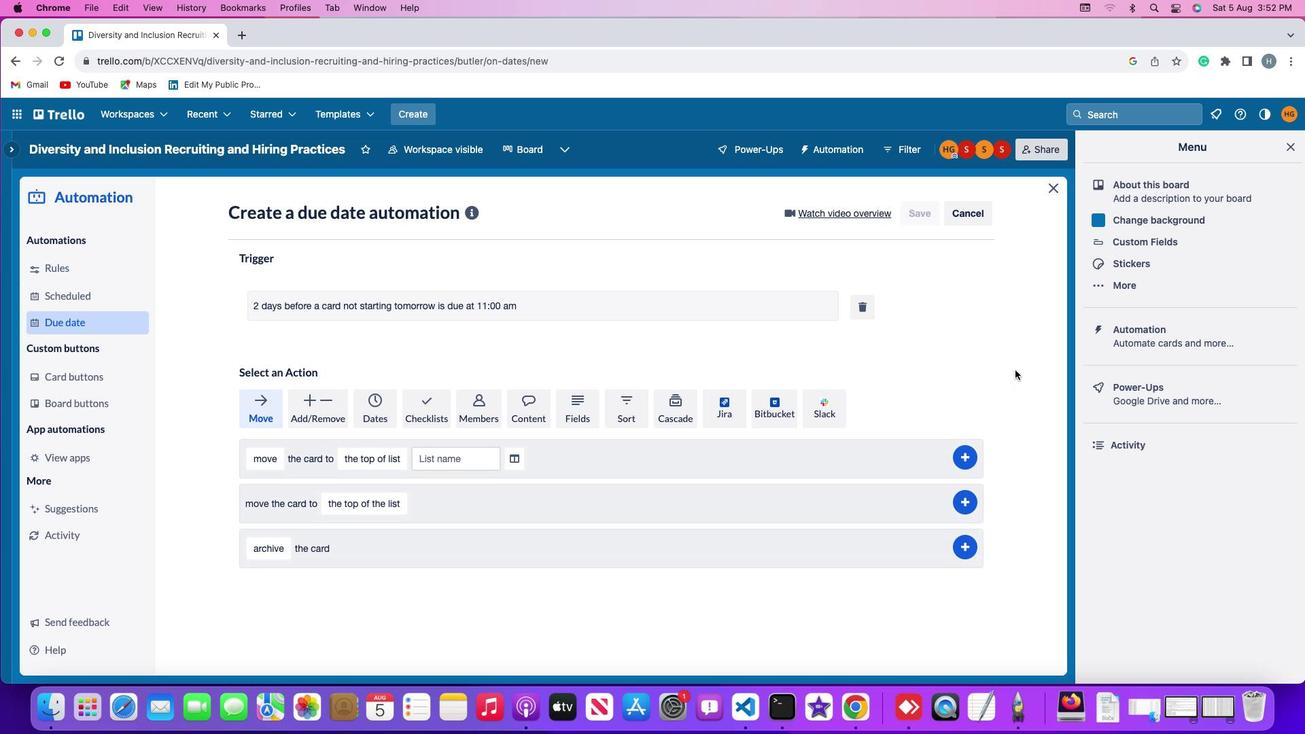 
